 Task: Look for space in Kunnamkulam, India from 1st June, 2023 to 9th June, 2023 for 6 adults in price range Rs.6000 to Rs.12000. Place can be entire place with 3 bedrooms having 3 beds and 3 bathrooms. Property type can be house, flat, guest house. Booking option can be shelf check-in. Required host language is English.
Action: Mouse moved to (464, 82)
Screenshot: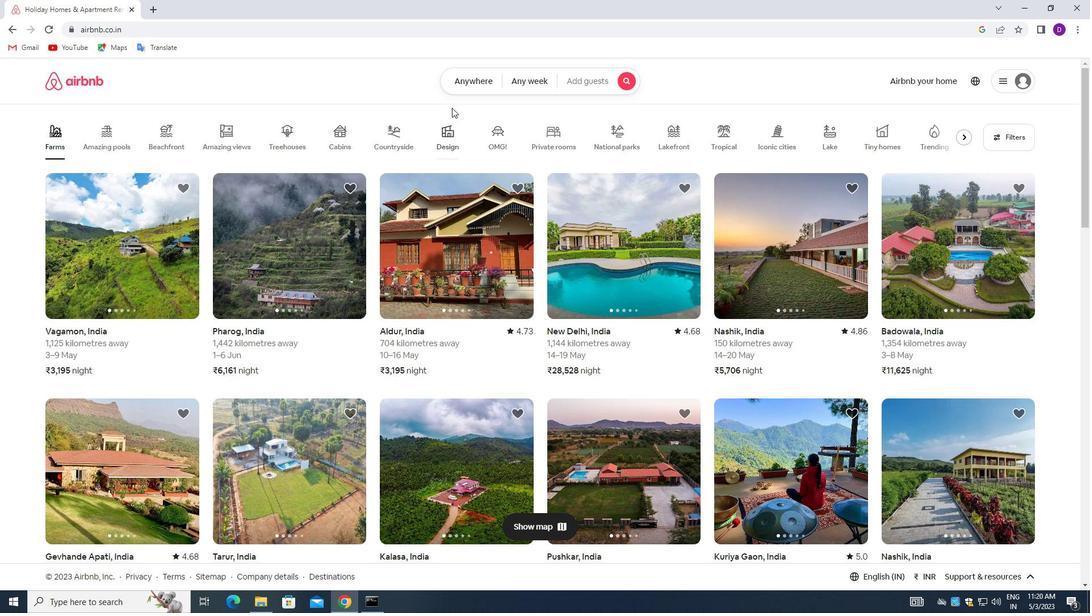 
Action: Mouse pressed left at (464, 82)
Screenshot: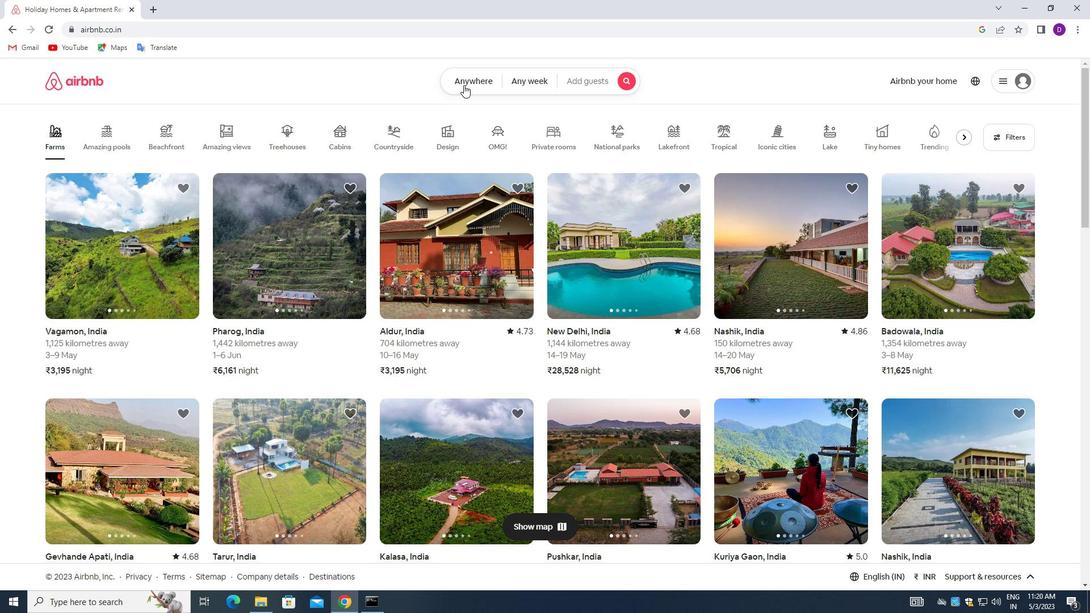 
Action: Mouse moved to (386, 130)
Screenshot: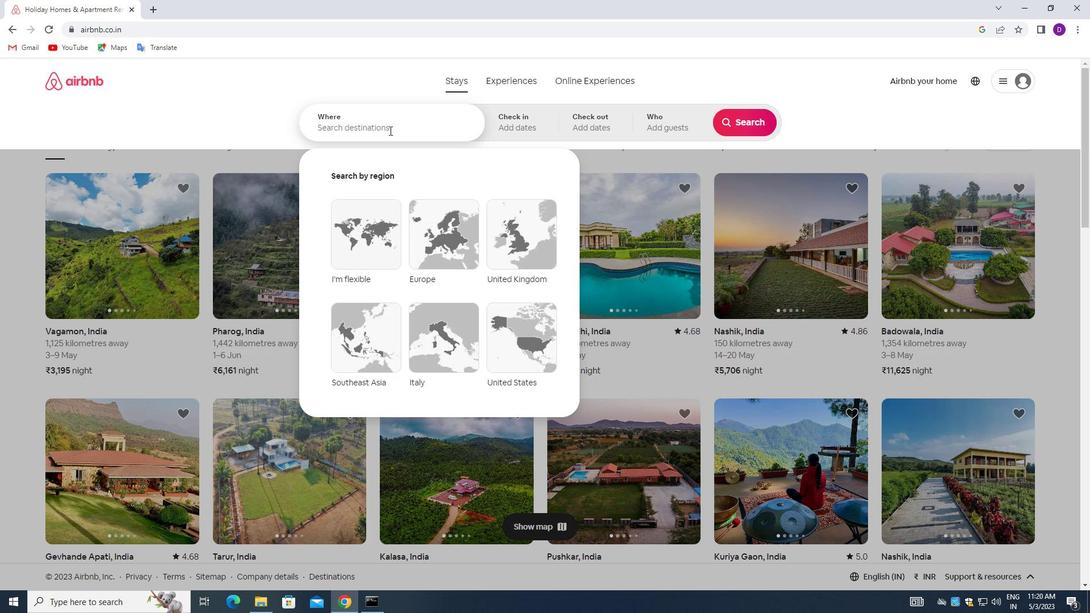 
Action: Mouse pressed left at (386, 130)
Screenshot: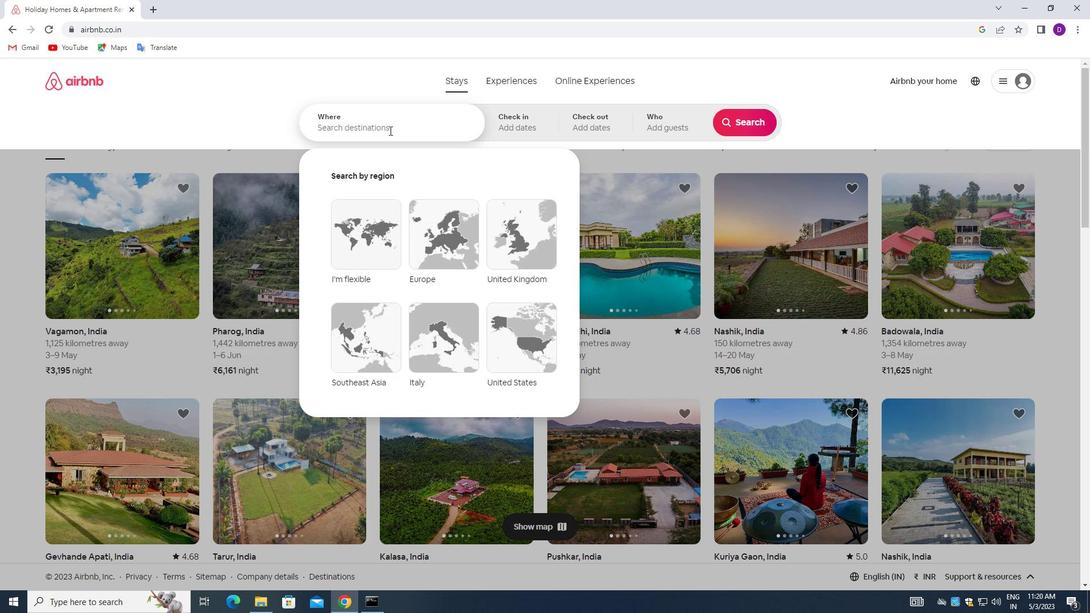 
Action: Mouse moved to (249, 121)
Screenshot: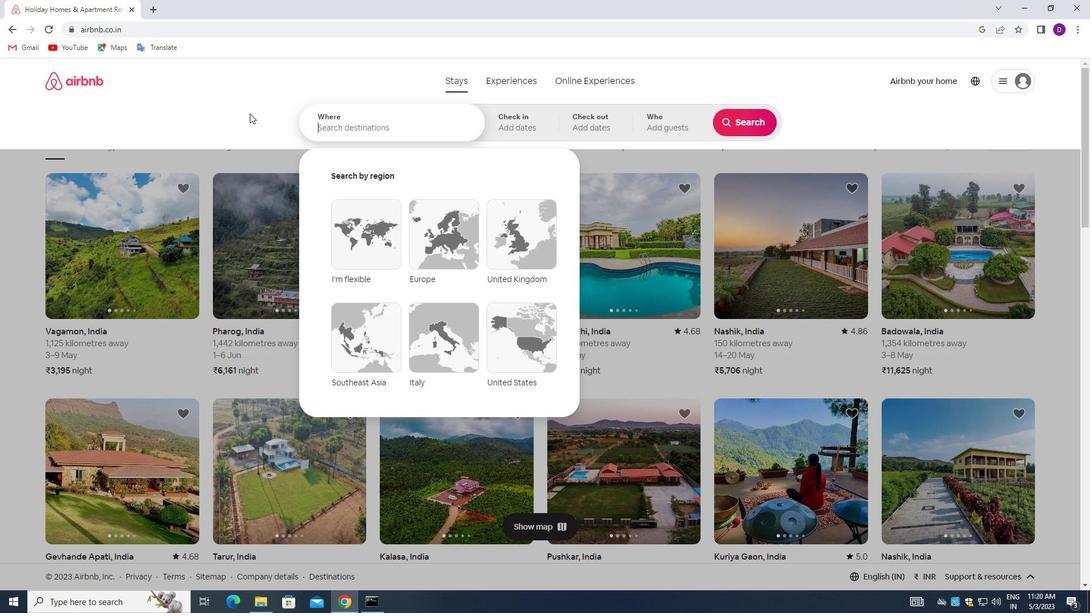 
Action: Key pressed <Key.shift>KUNNAMKULAM,<Key.space><Key.shift>INDIA<Key.enter>
Screenshot: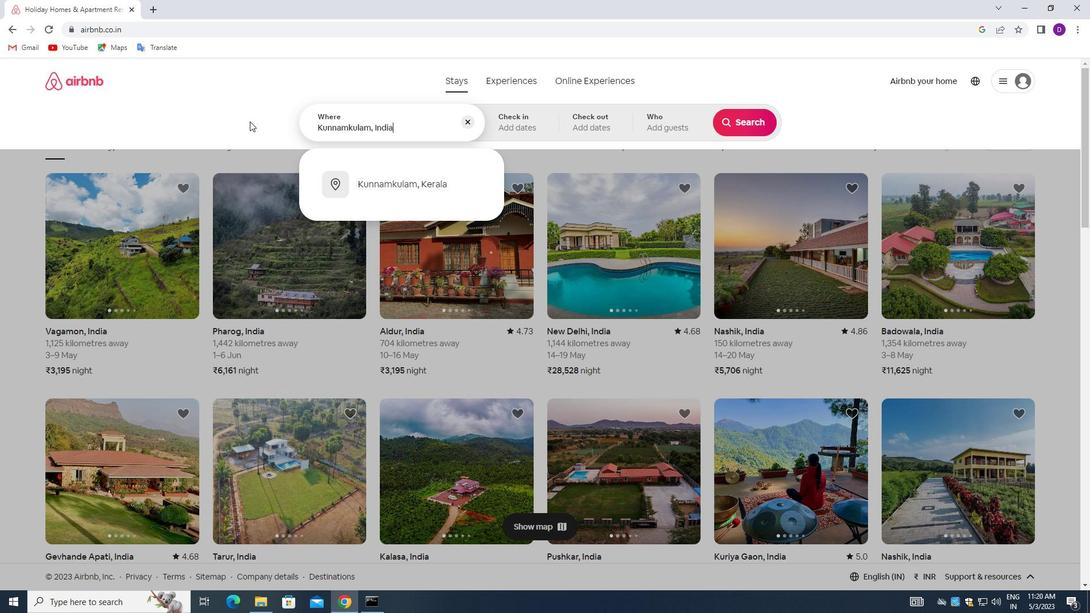 
Action: Mouse moved to (684, 263)
Screenshot: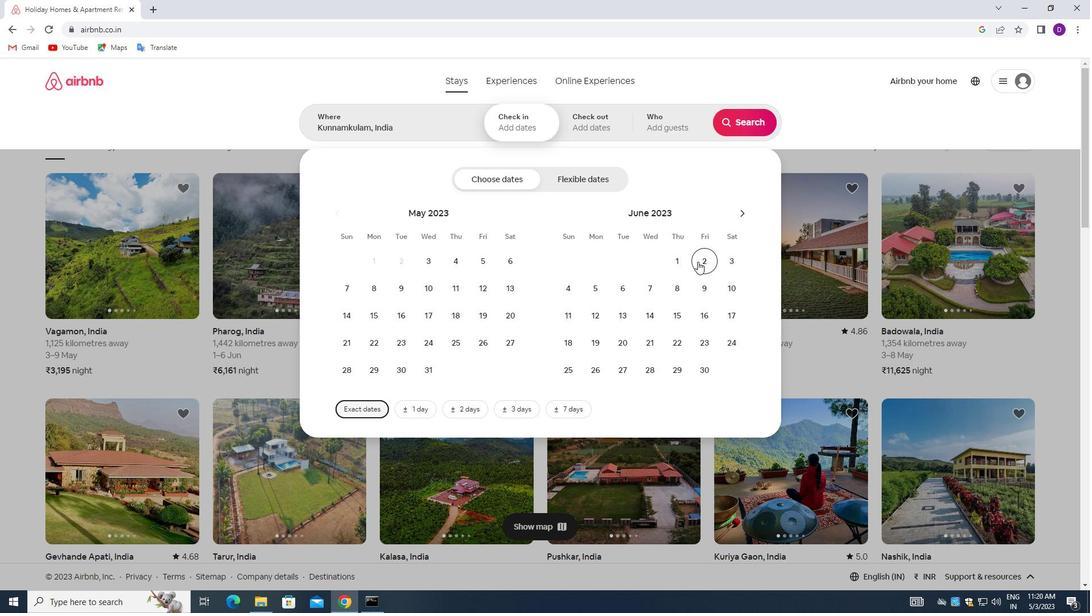 
Action: Mouse pressed left at (684, 263)
Screenshot: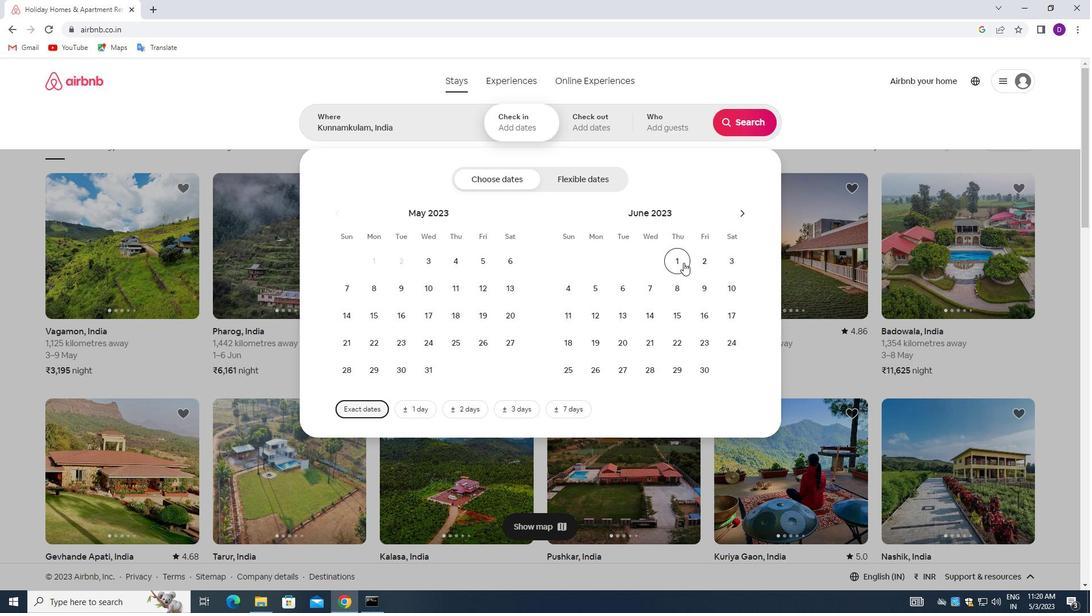 
Action: Mouse moved to (702, 282)
Screenshot: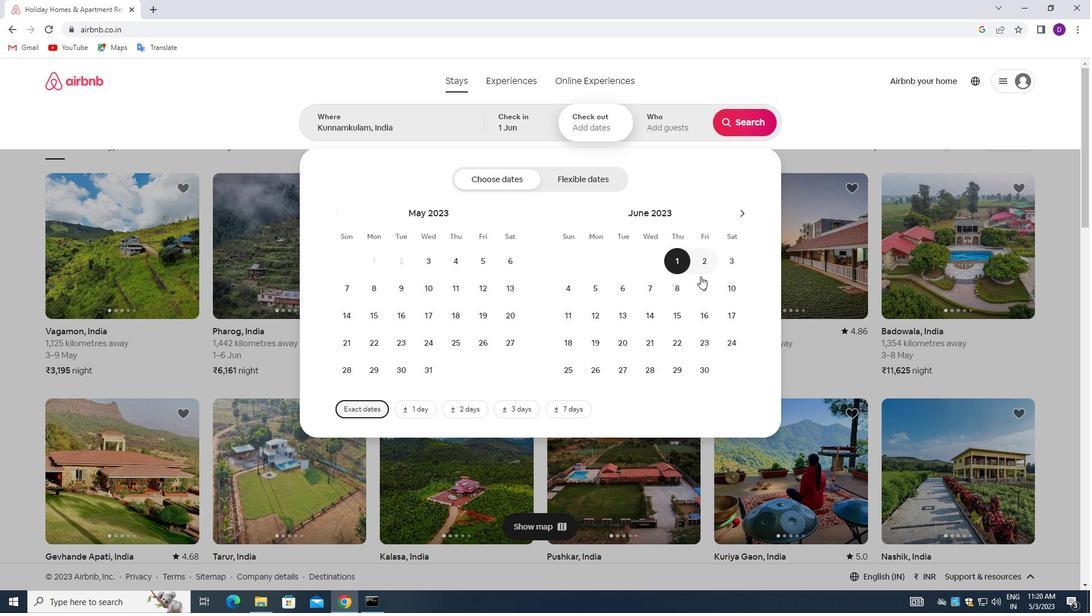 
Action: Mouse pressed left at (702, 282)
Screenshot: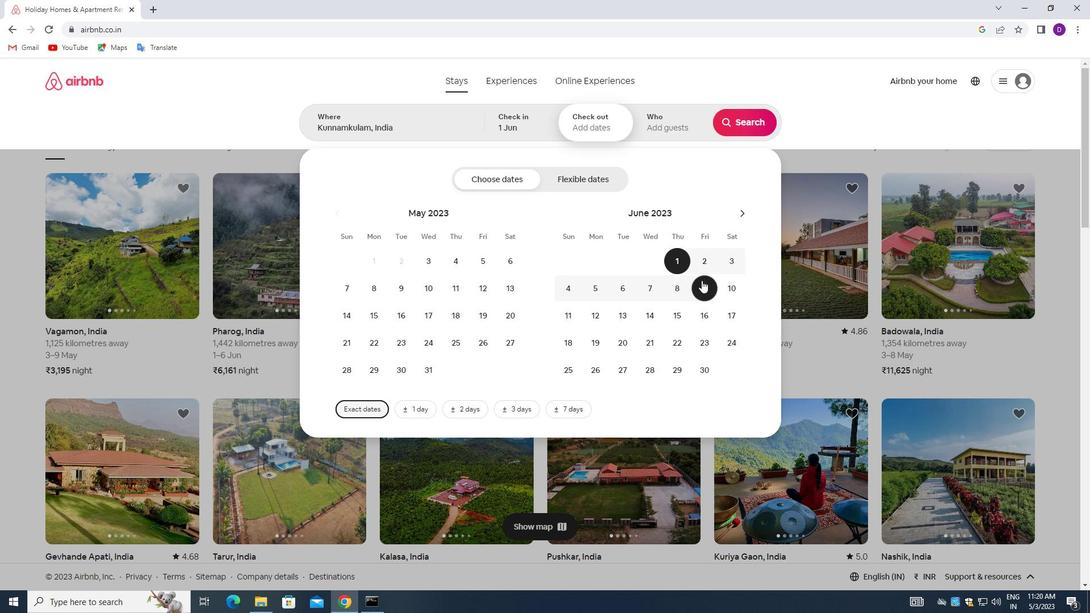 
Action: Mouse moved to (672, 121)
Screenshot: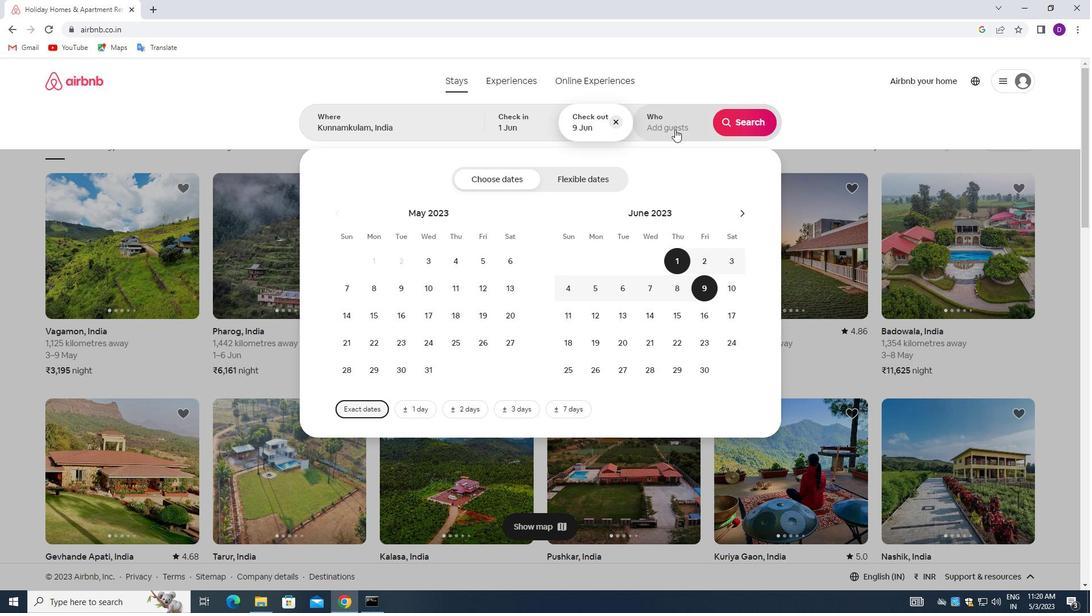 
Action: Mouse pressed left at (672, 121)
Screenshot: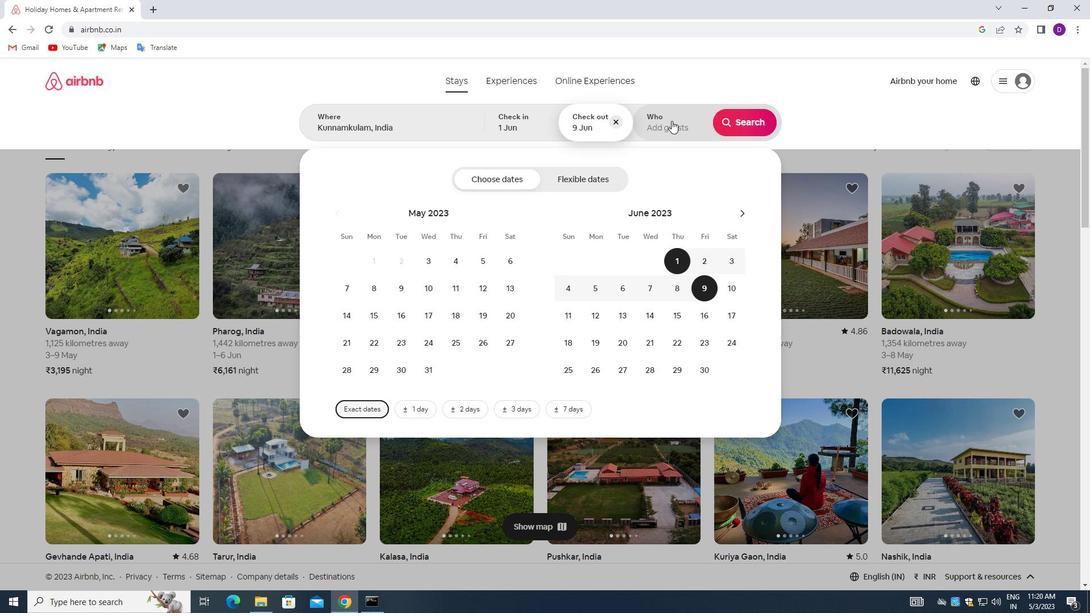 
Action: Mouse moved to (745, 181)
Screenshot: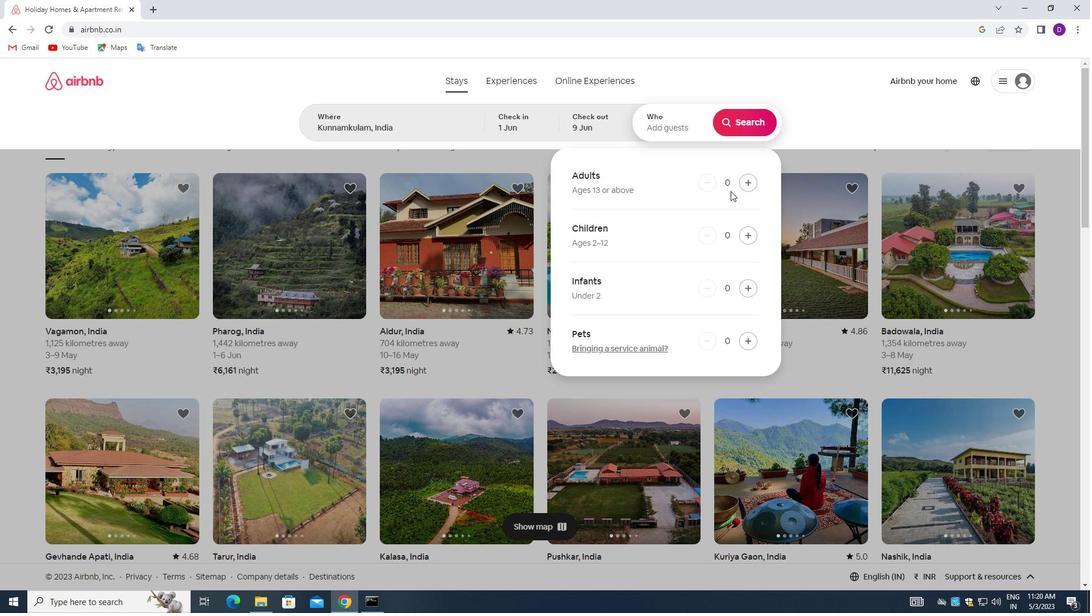 
Action: Mouse pressed left at (745, 181)
Screenshot: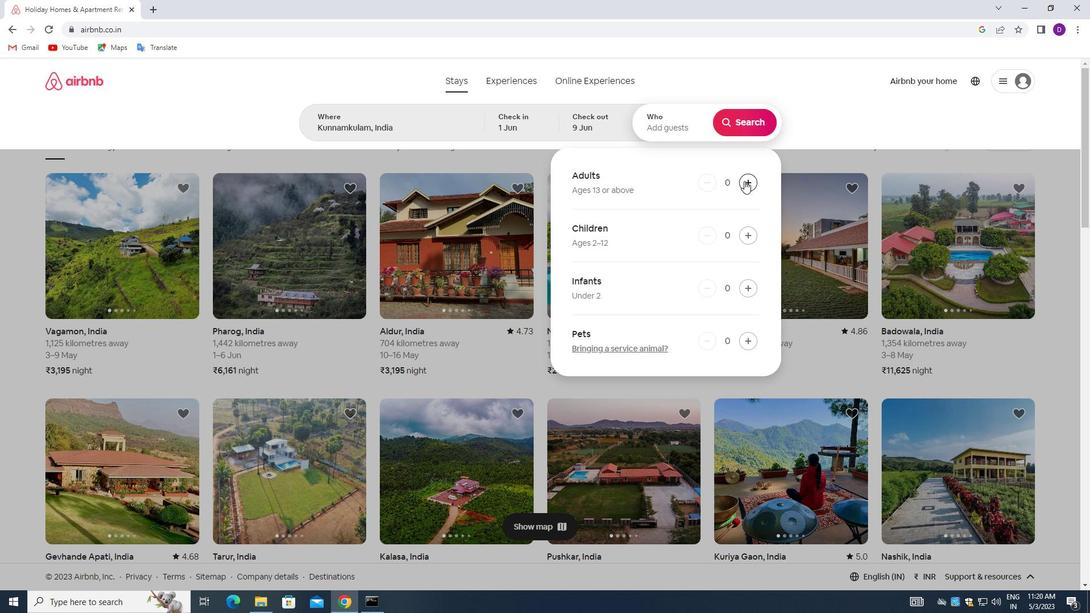 
Action: Mouse pressed left at (745, 181)
Screenshot: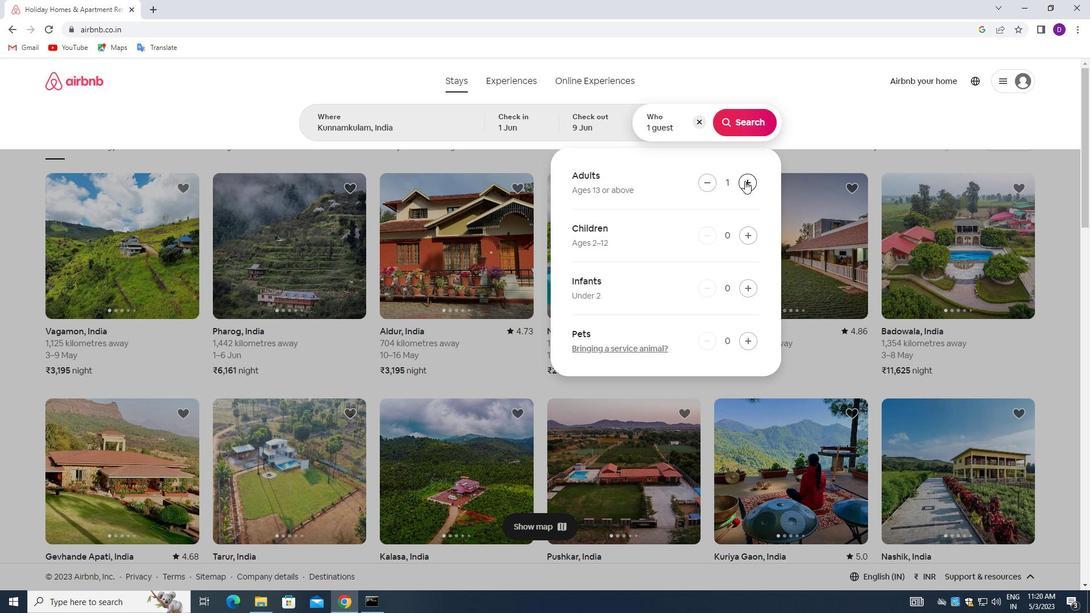 
Action: Mouse pressed left at (745, 181)
Screenshot: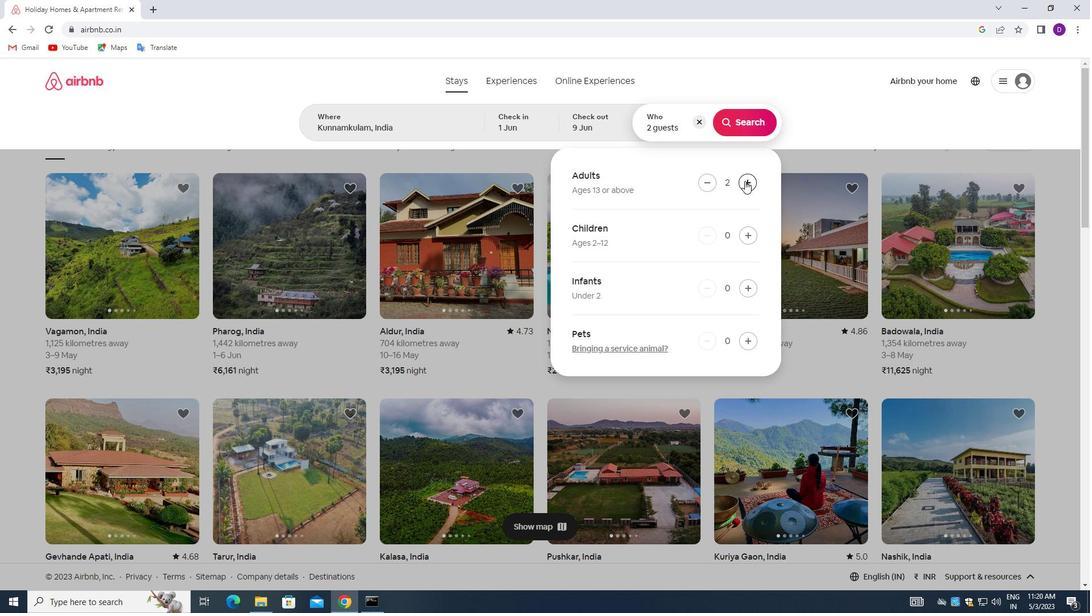 
Action: Mouse pressed left at (745, 181)
Screenshot: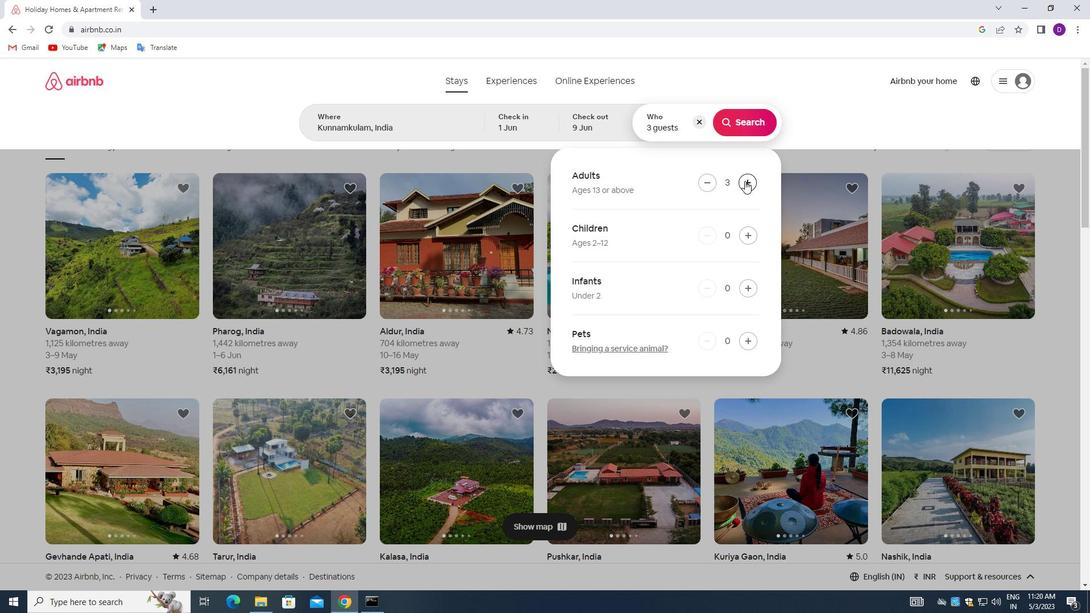 
Action: Mouse pressed left at (745, 181)
Screenshot: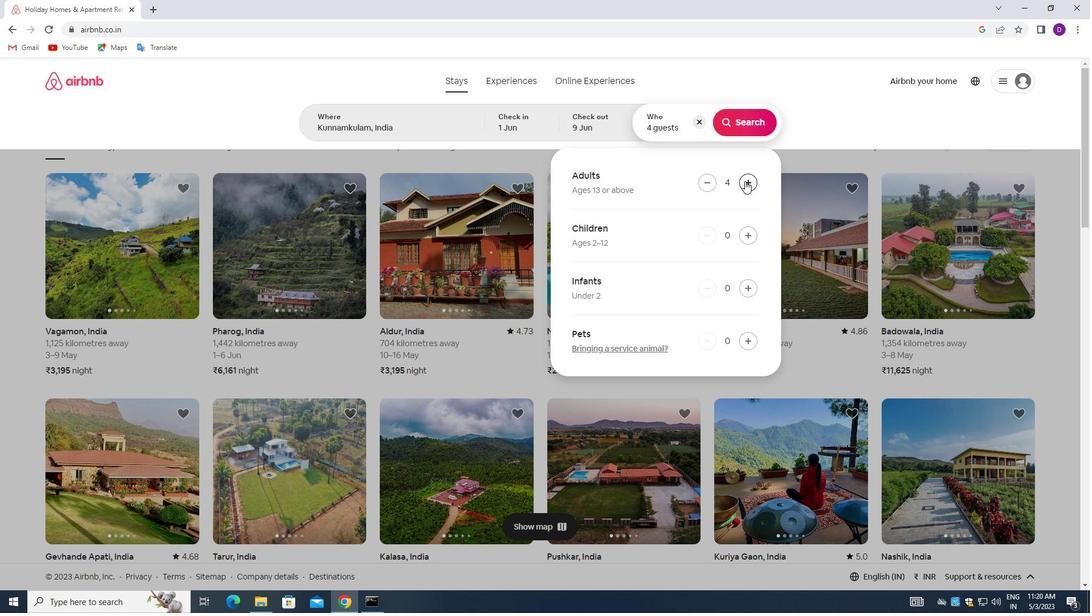 
Action: Mouse pressed left at (745, 181)
Screenshot: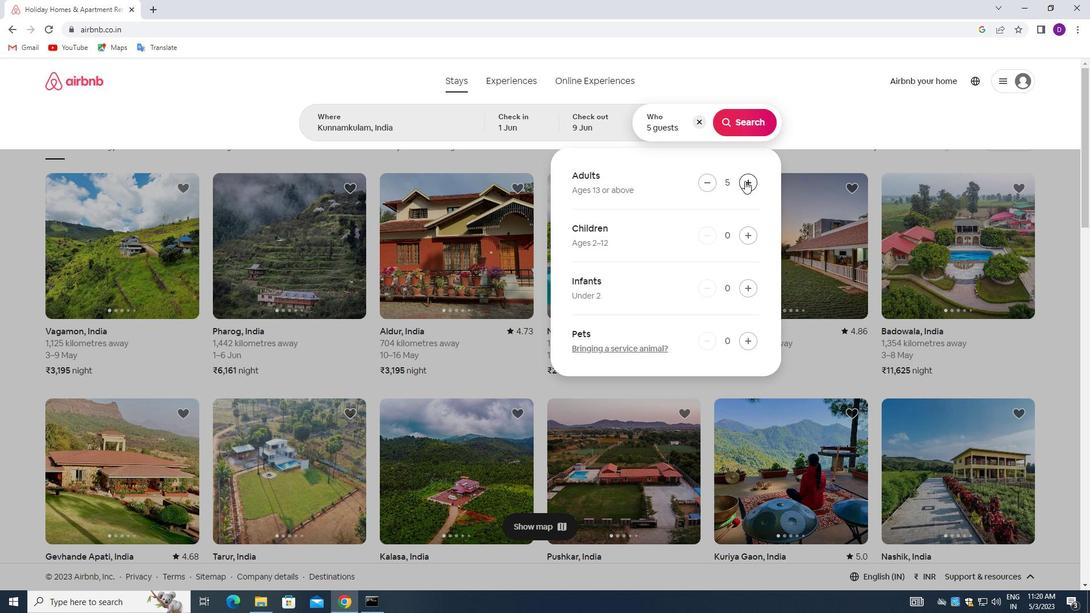 
Action: Mouse moved to (740, 115)
Screenshot: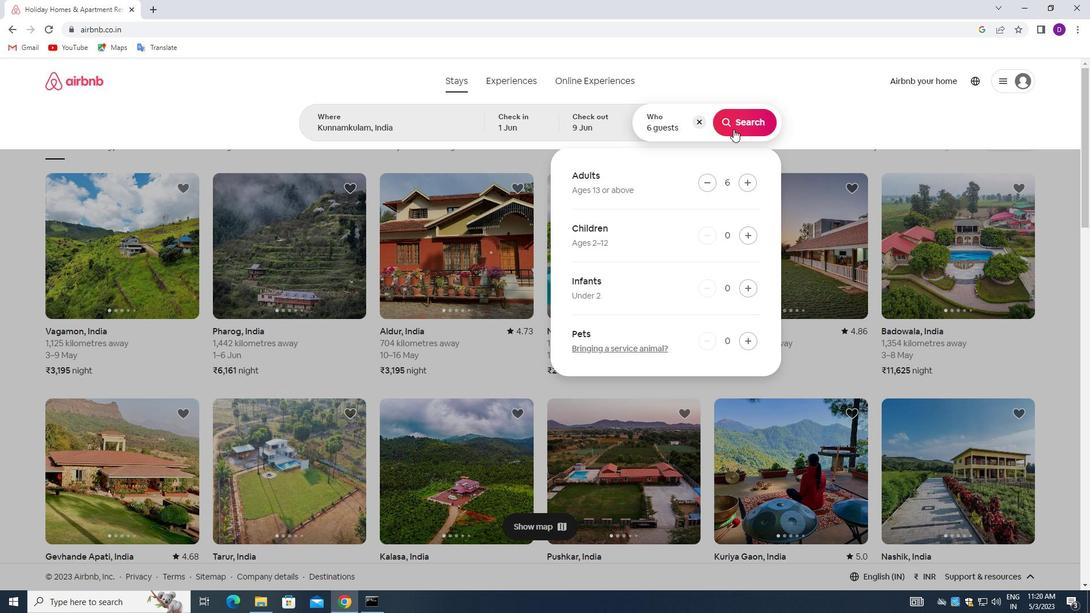 
Action: Mouse pressed left at (740, 115)
Screenshot: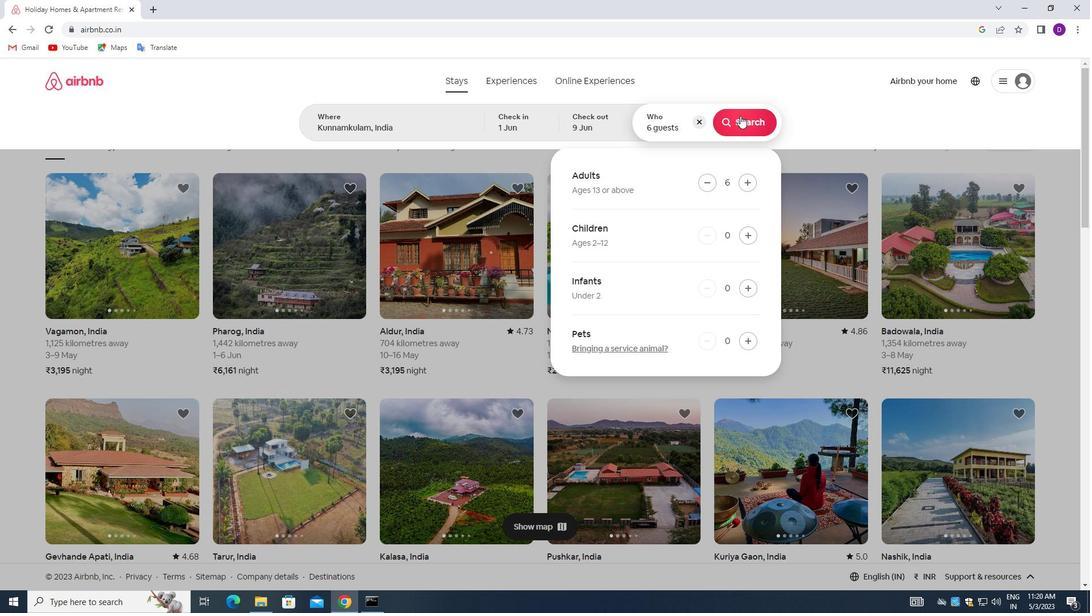 
Action: Mouse moved to (1025, 127)
Screenshot: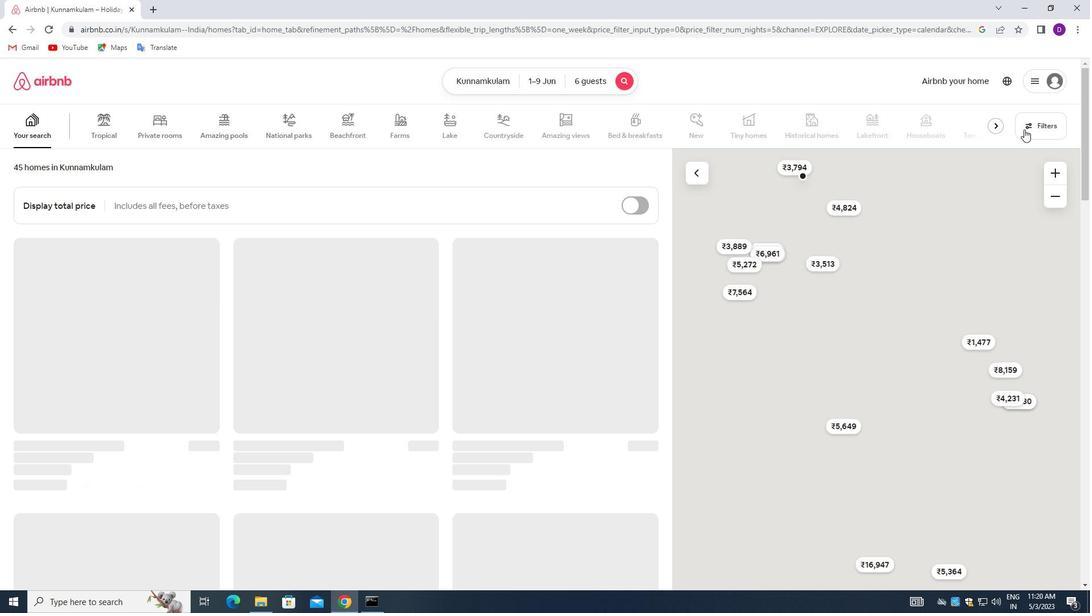 
Action: Mouse pressed left at (1025, 127)
Screenshot: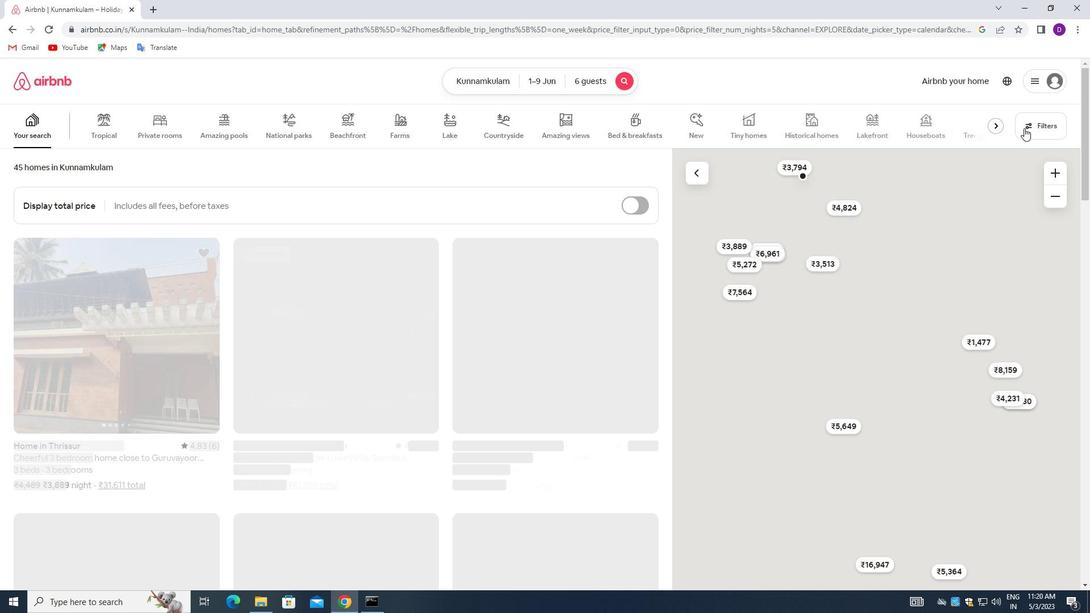 
Action: Mouse moved to (399, 269)
Screenshot: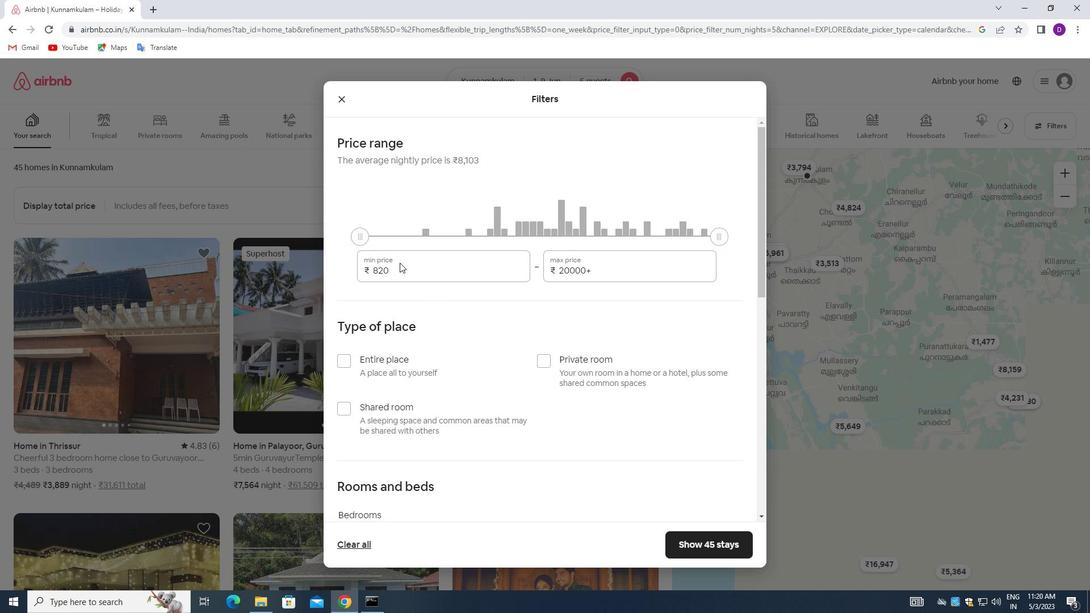 
Action: Mouse pressed left at (399, 269)
Screenshot: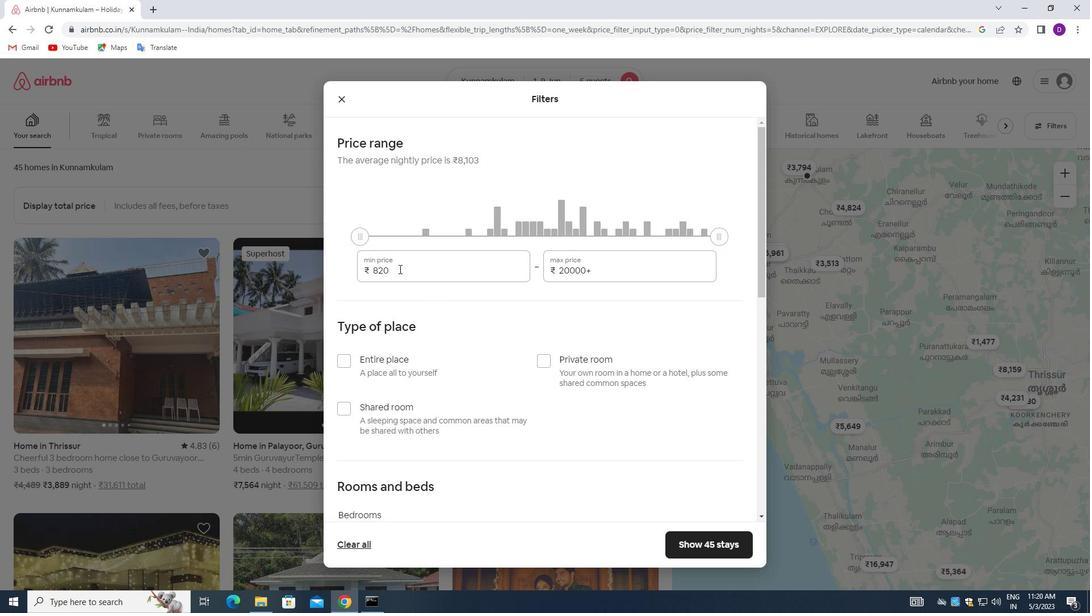 
Action: Mouse pressed left at (399, 269)
Screenshot: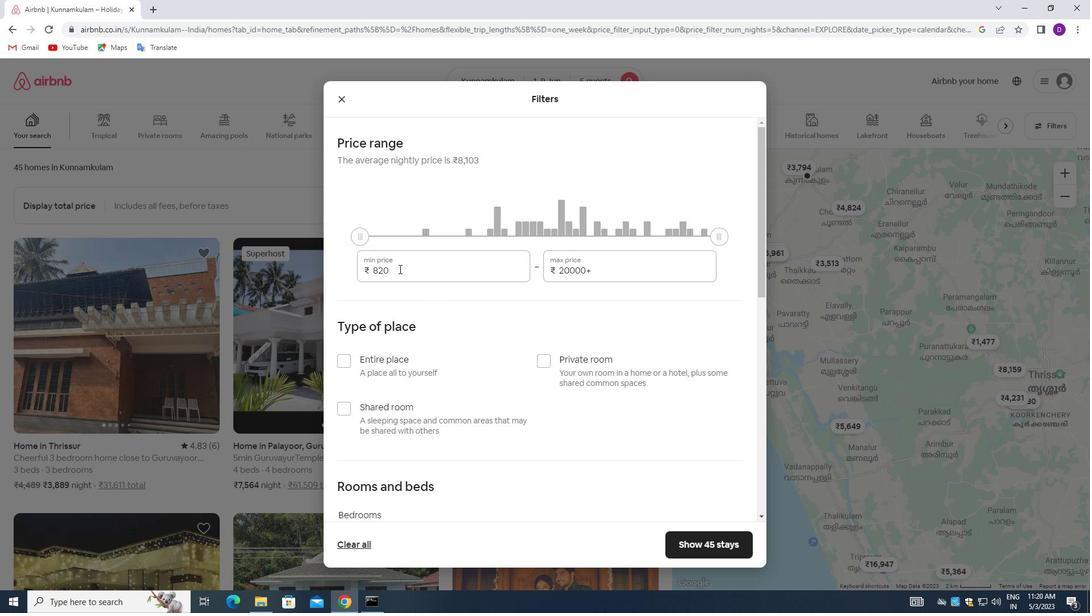 
Action: Key pressed 6000<Key.tab>12000
Screenshot: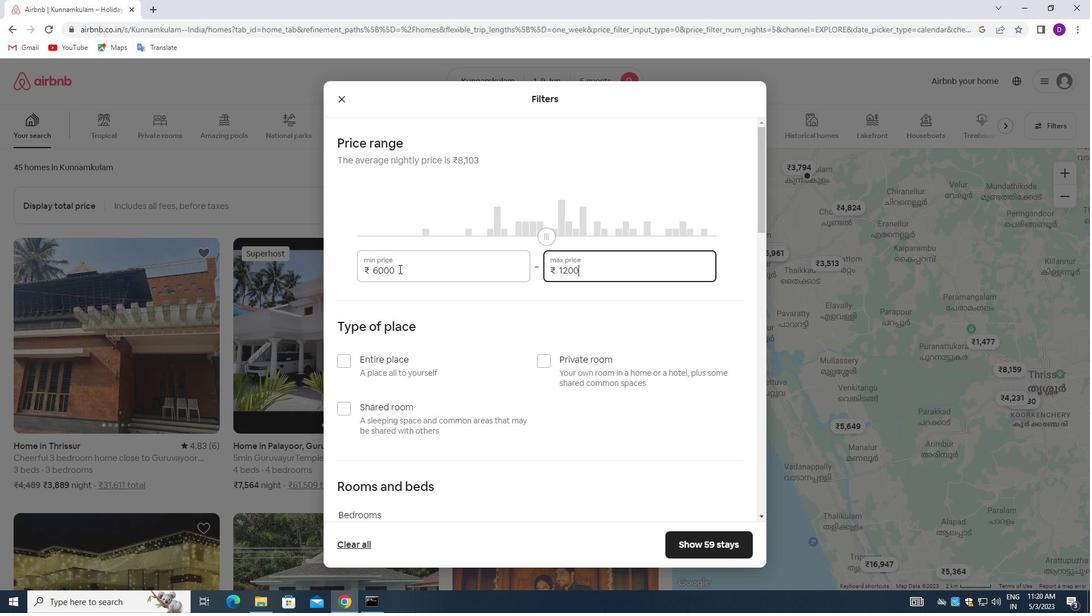
Action: Mouse moved to (548, 309)
Screenshot: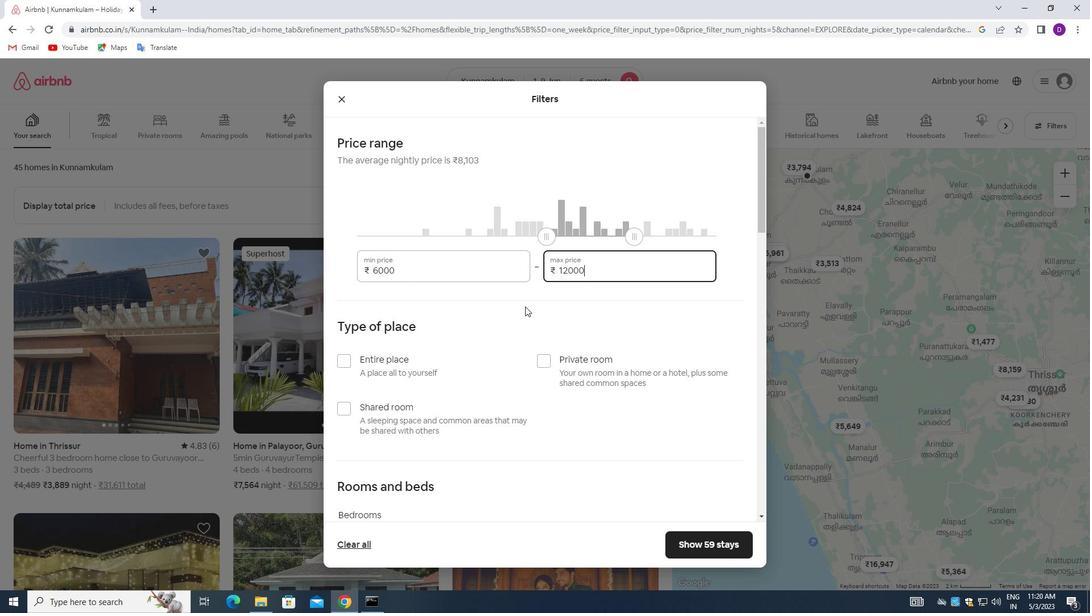 
Action: Mouse scrolled (548, 309) with delta (0, 0)
Screenshot: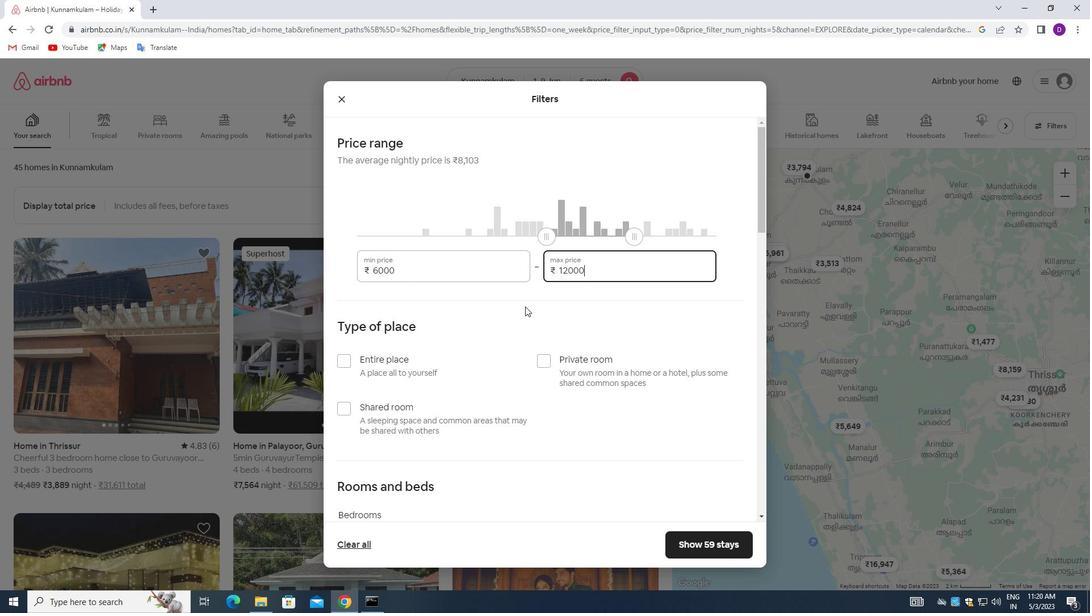 
Action: Mouse moved to (543, 313)
Screenshot: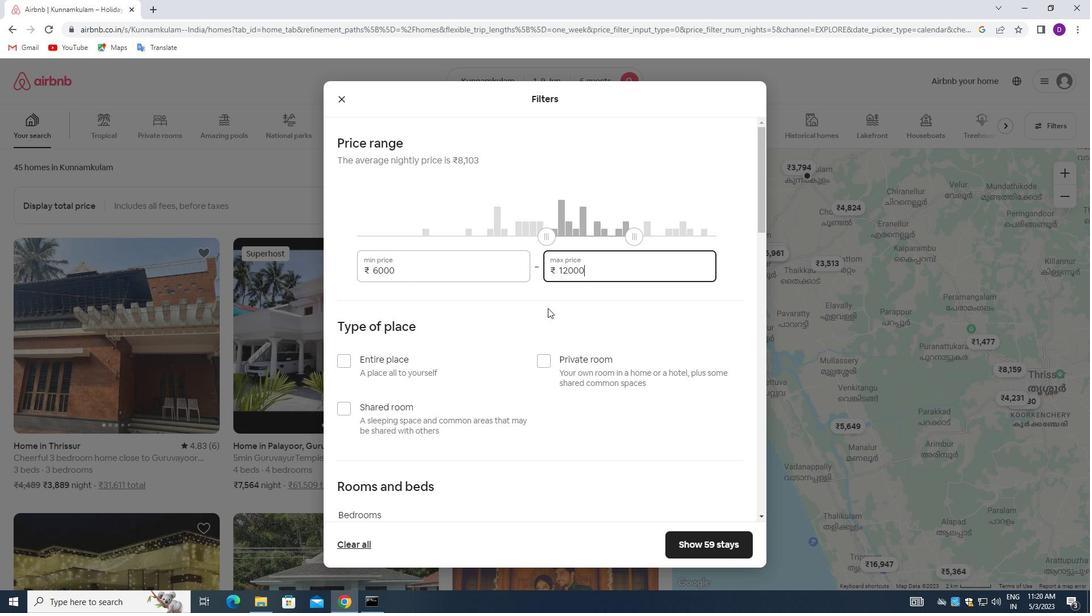 
Action: Mouse scrolled (543, 313) with delta (0, 0)
Screenshot: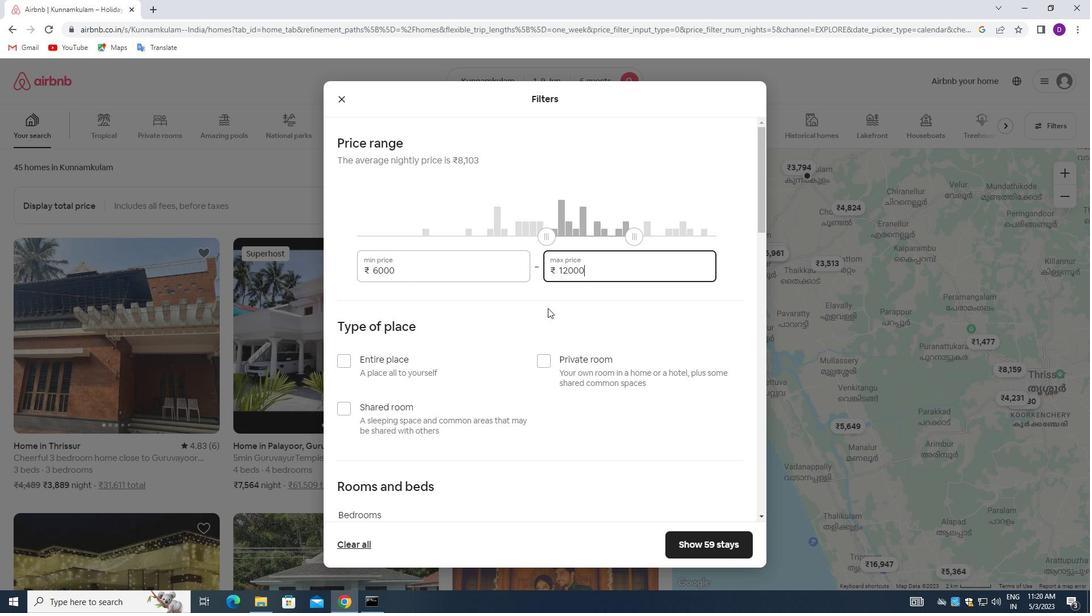 
Action: Mouse moved to (346, 249)
Screenshot: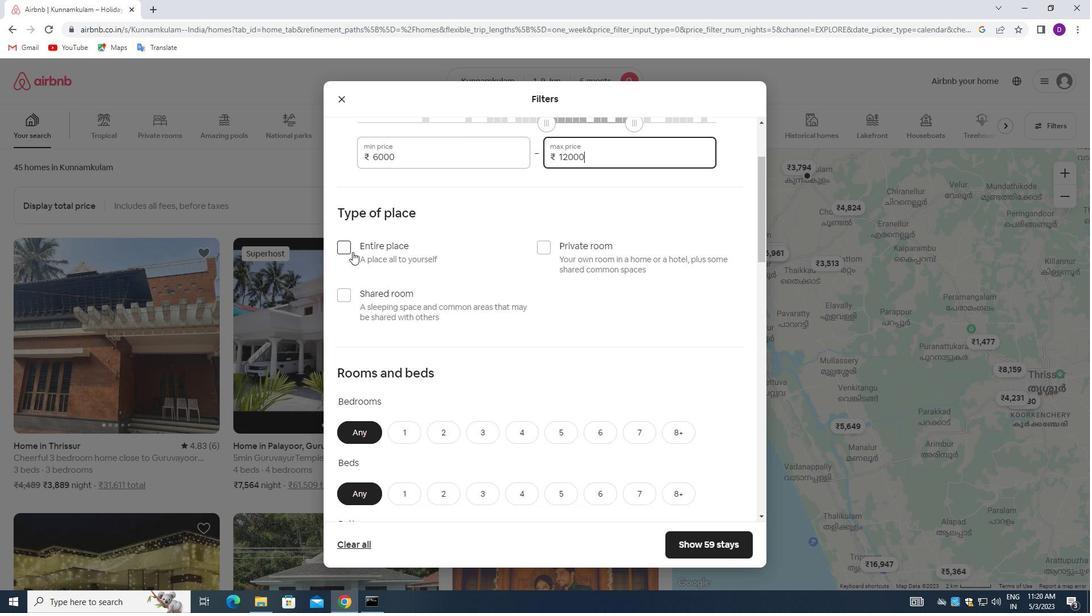 
Action: Mouse pressed left at (346, 249)
Screenshot: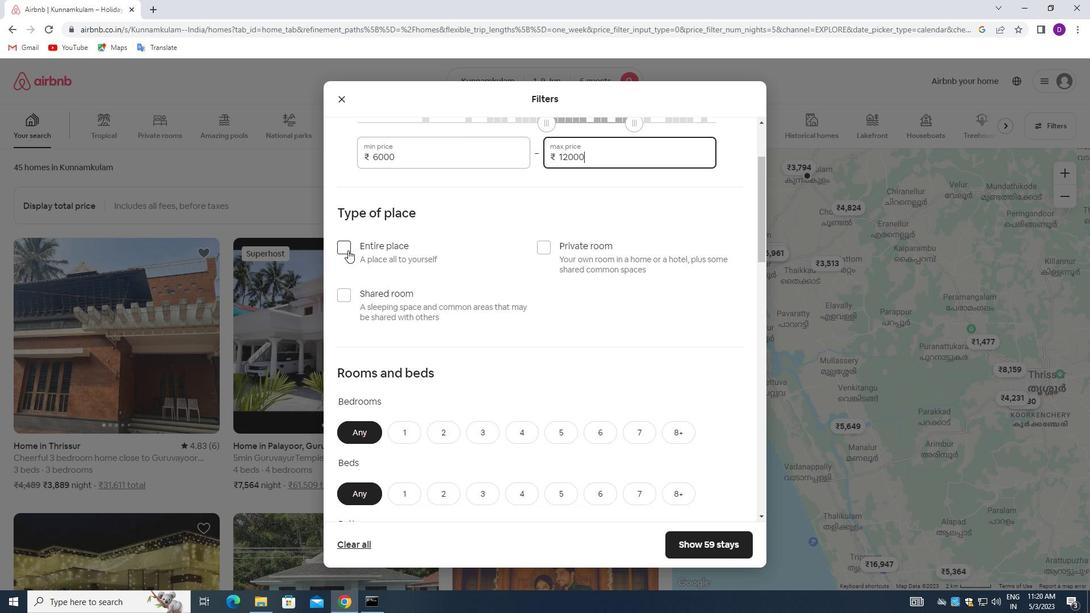 
Action: Mouse moved to (492, 292)
Screenshot: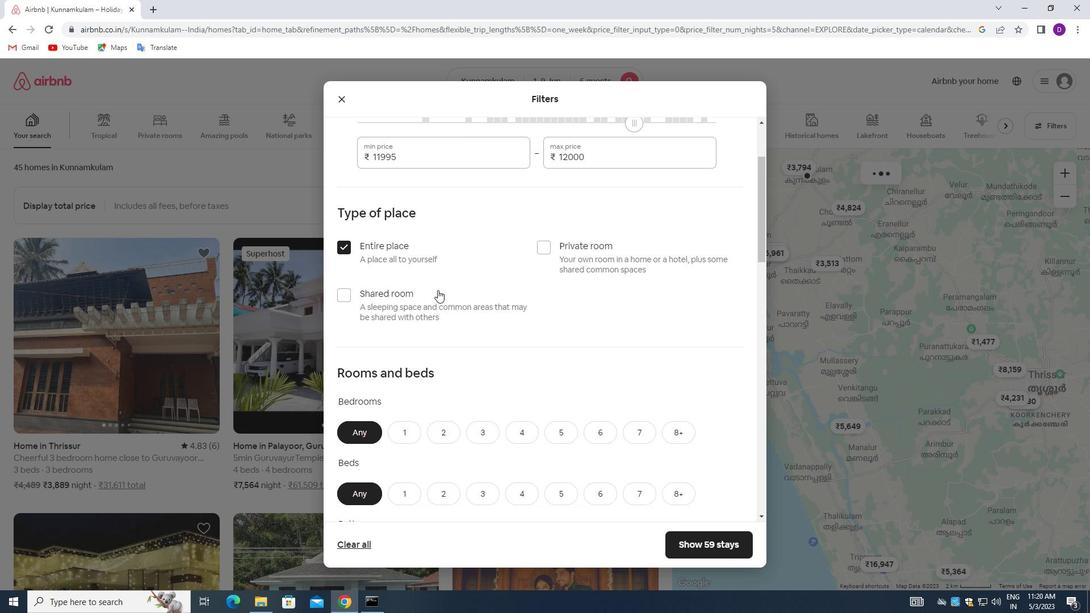 
Action: Mouse scrolled (492, 291) with delta (0, 0)
Screenshot: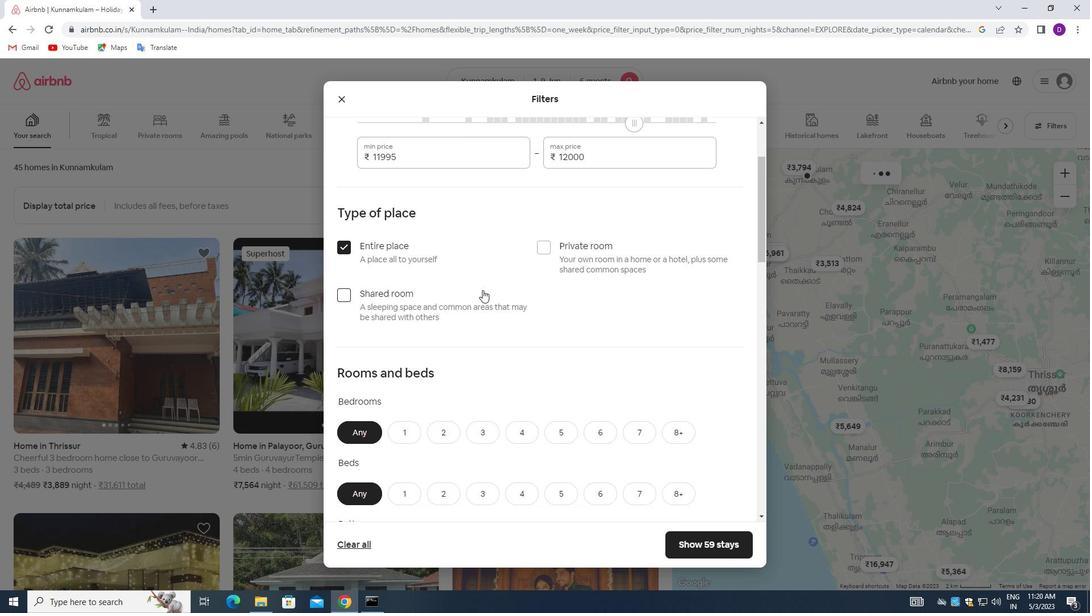 
Action: Mouse moved to (493, 292)
Screenshot: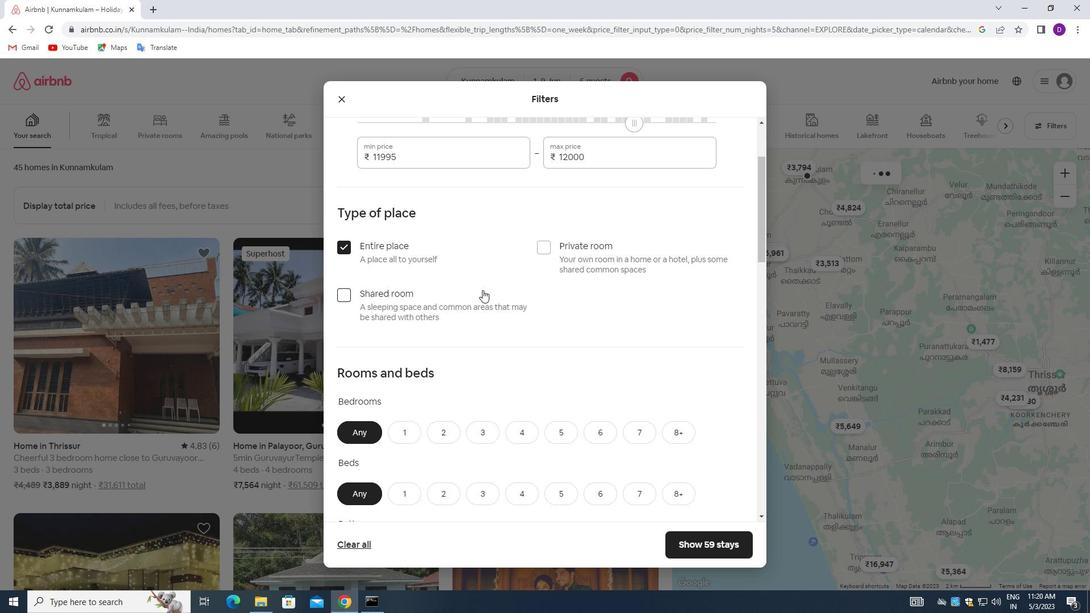 
Action: Mouse scrolled (493, 292) with delta (0, 0)
Screenshot: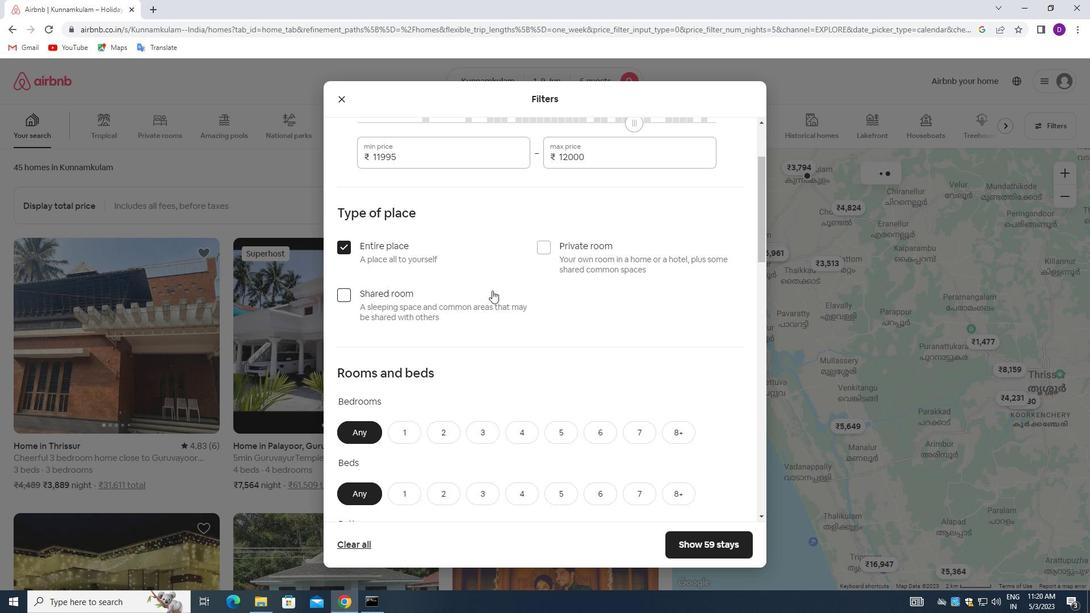 
Action: Mouse moved to (486, 310)
Screenshot: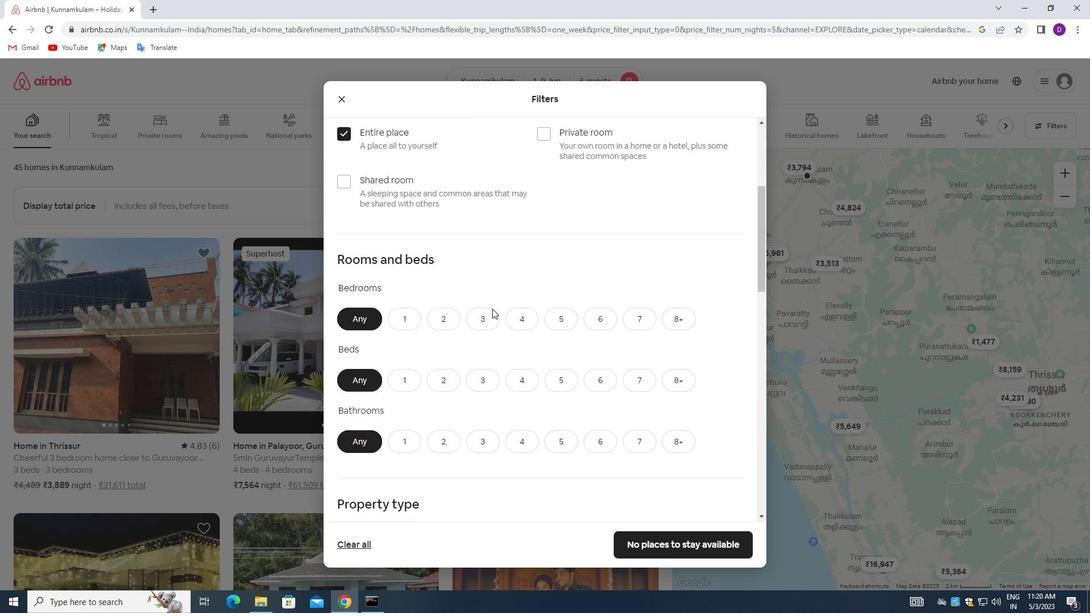 
Action: Mouse pressed left at (486, 310)
Screenshot: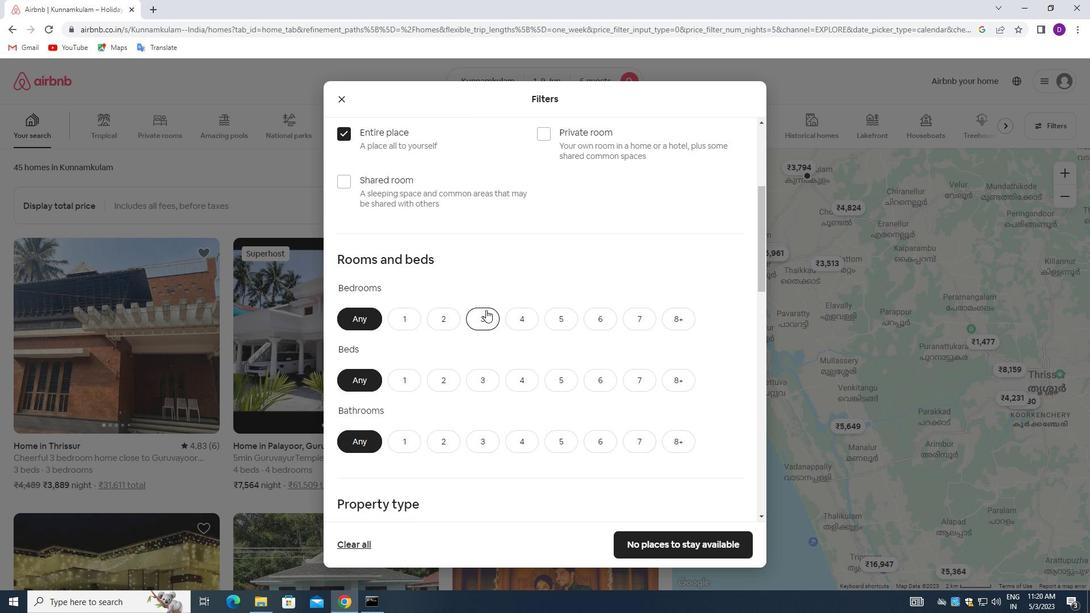 
Action: Mouse moved to (480, 379)
Screenshot: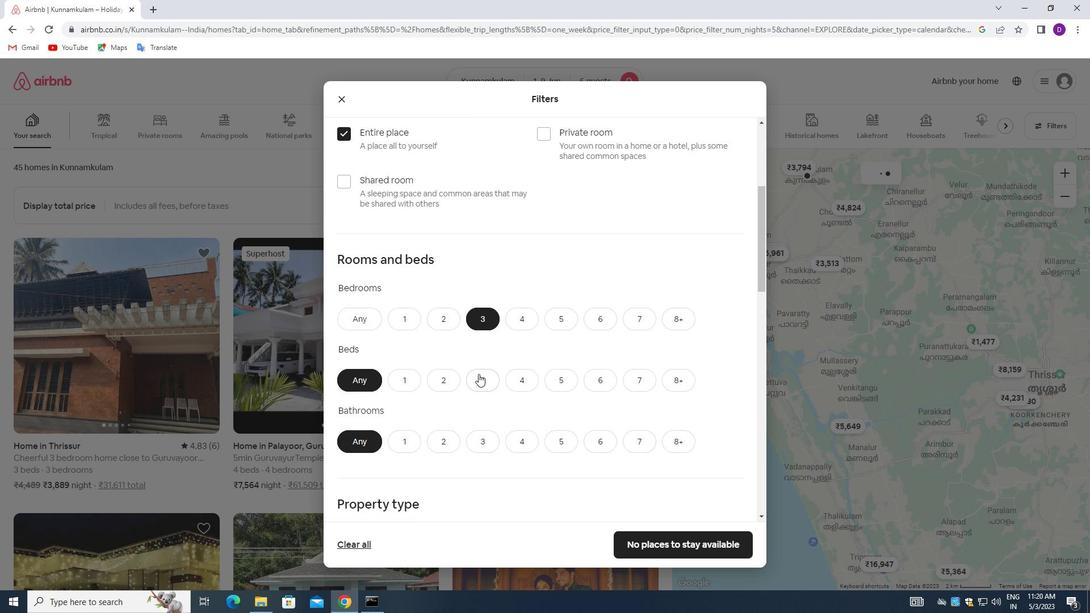 
Action: Mouse pressed left at (480, 379)
Screenshot: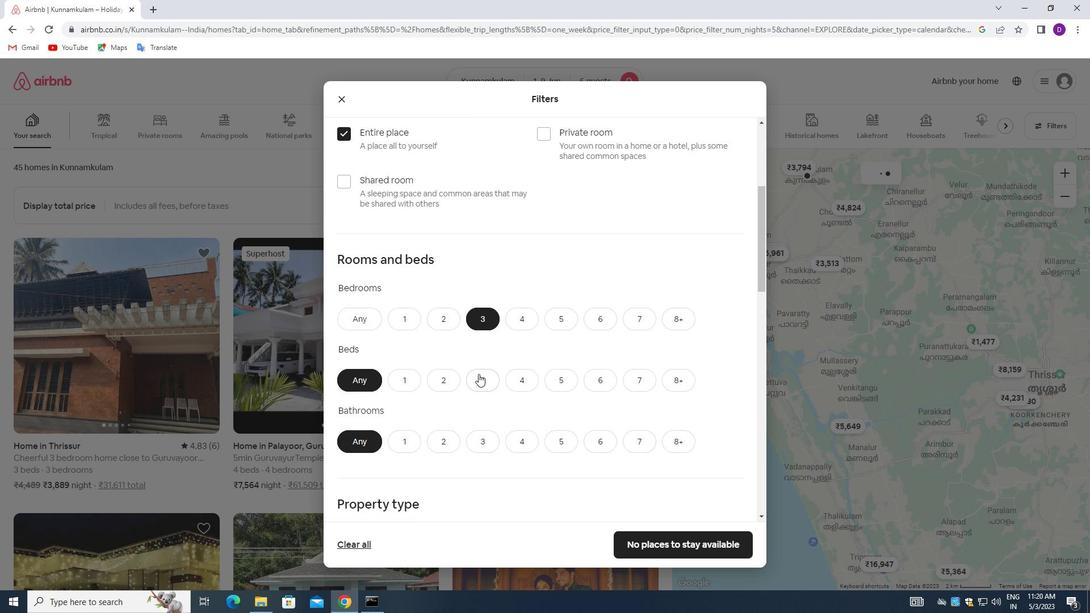 
Action: Mouse moved to (485, 439)
Screenshot: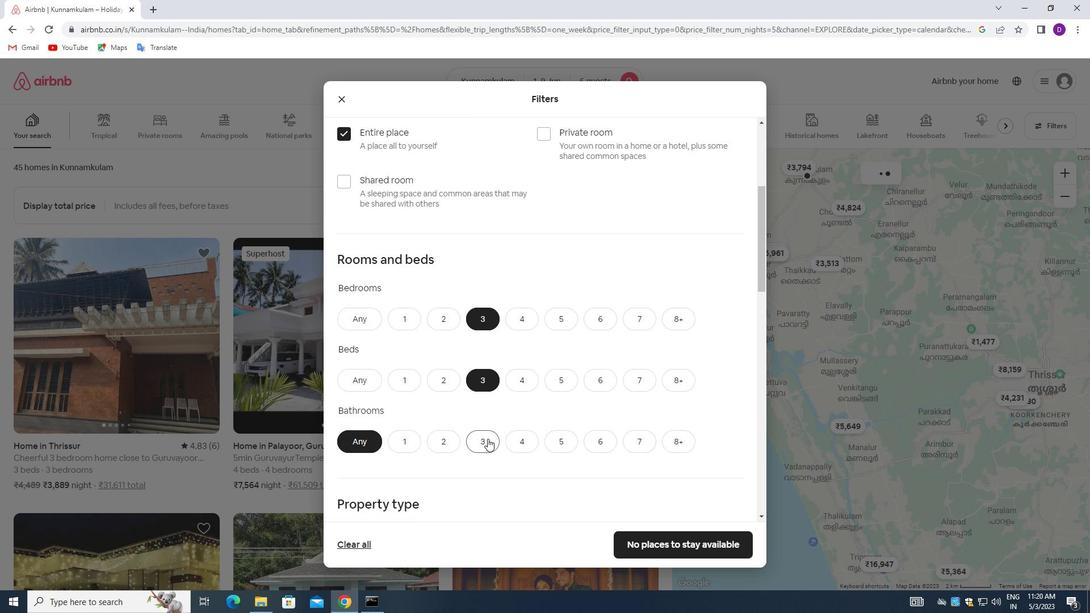 
Action: Mouse pressed left at (485, 439)
Screenshot: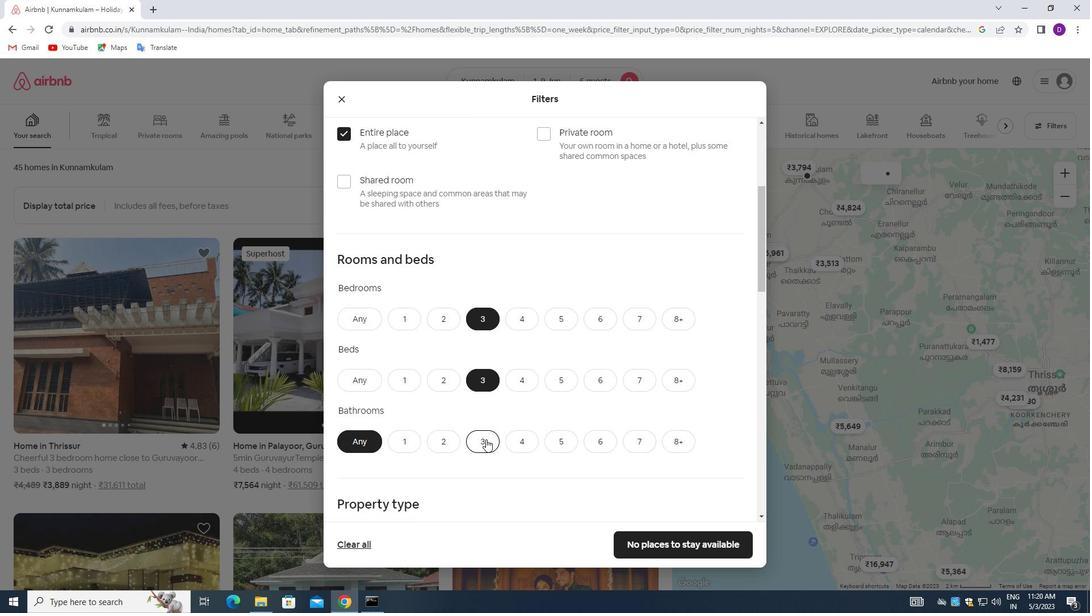 
Action: Mouse moved to (507, 296)
Screenshot: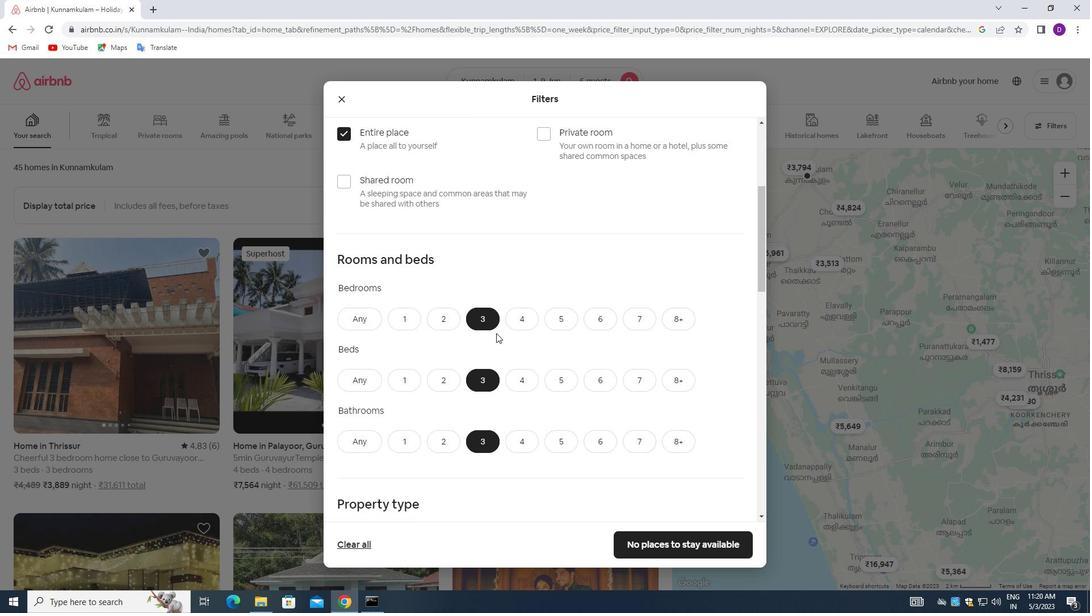 
Action: Mouse scrolled (507, 295) with delta (0, 0)
Screenshot: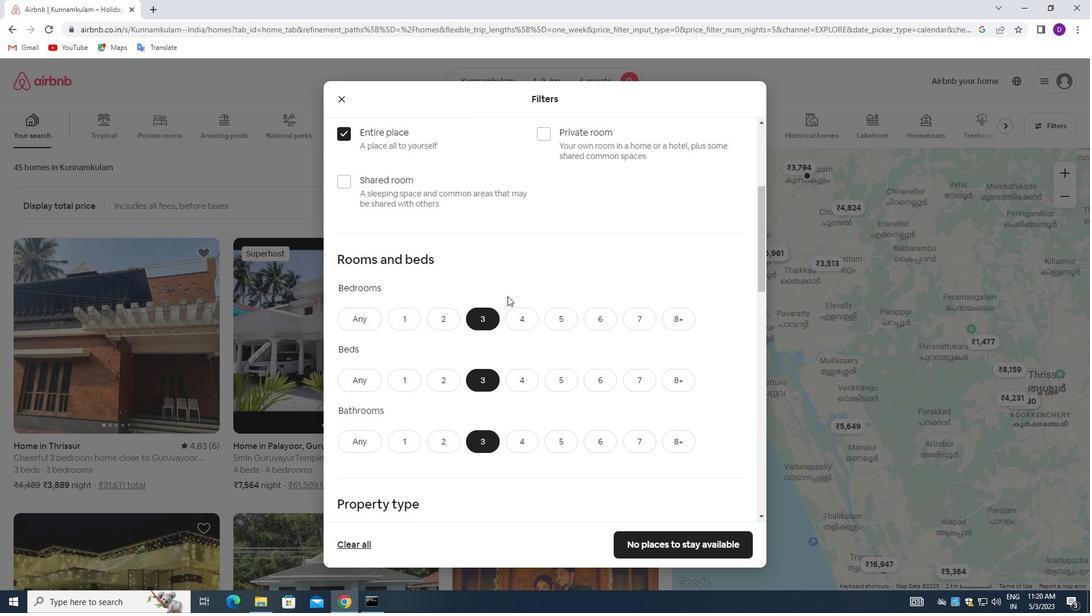
Action: Mouse scrolled (507, 295) with delta (0, 0)
Screenshot: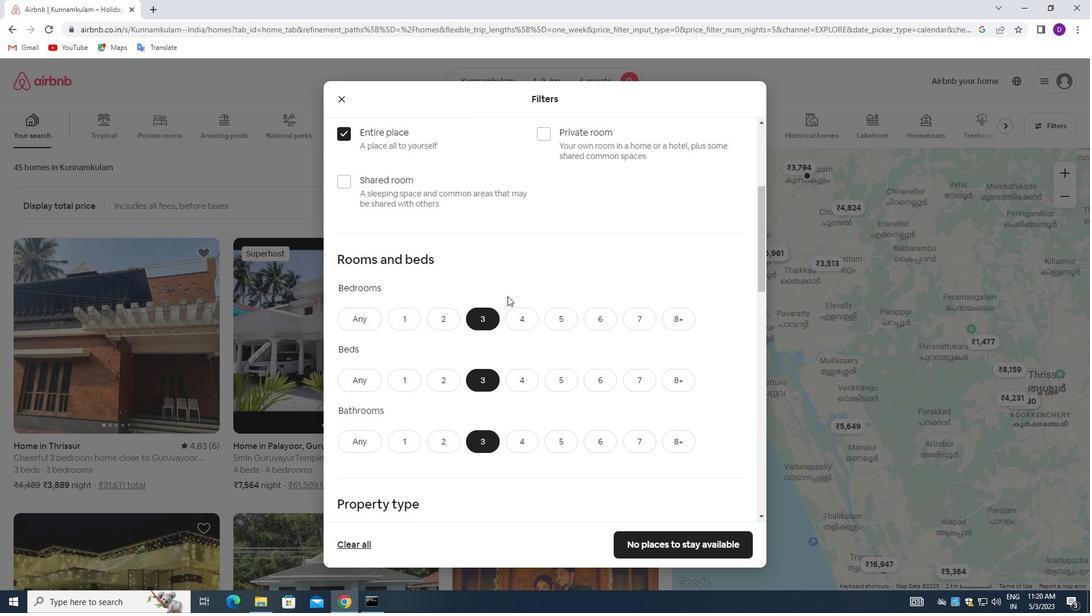 
Action: Mouse moved to (508, 295)
Screenshot: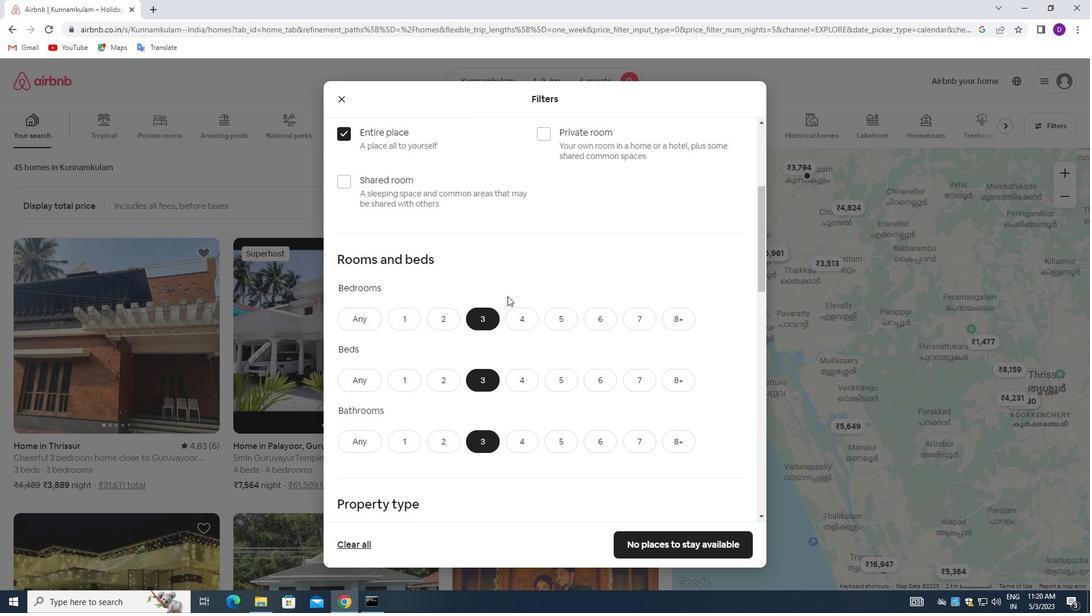 
Action: Mouse scrolled (508, 295) with delta (0, 0)
Screenshot: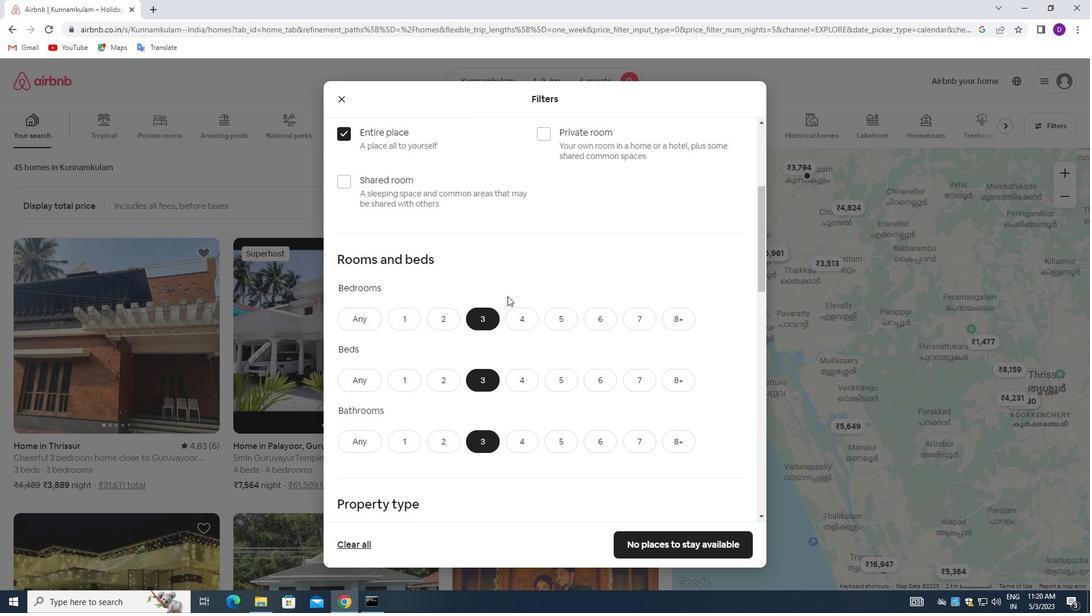 
Action: Mouse moved to (411, 380)
Screenshot: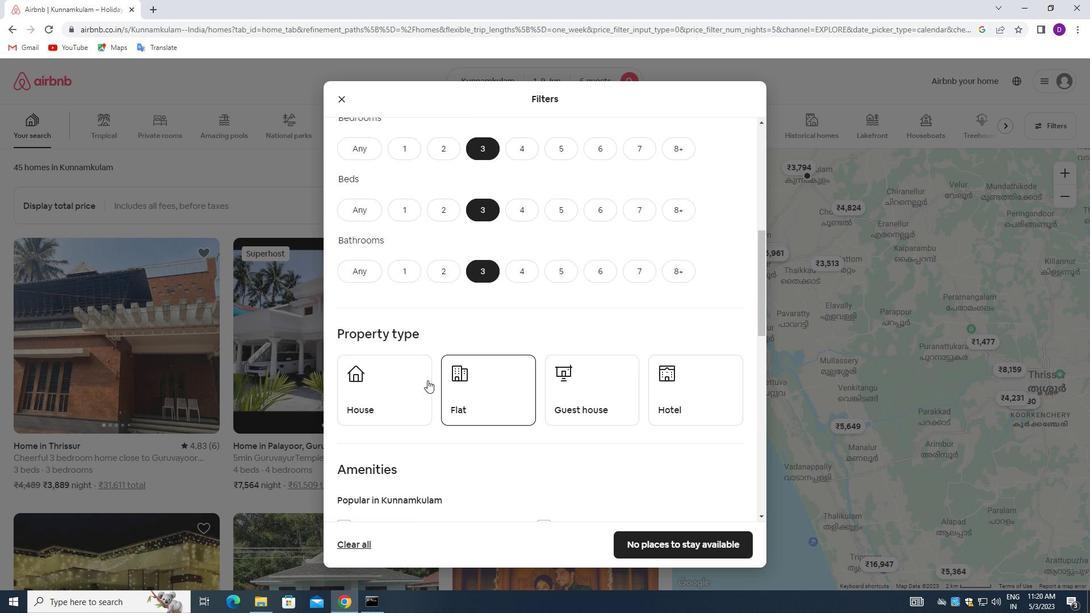 
Action: Mouse pressed left at (411, 380)
Screenshot: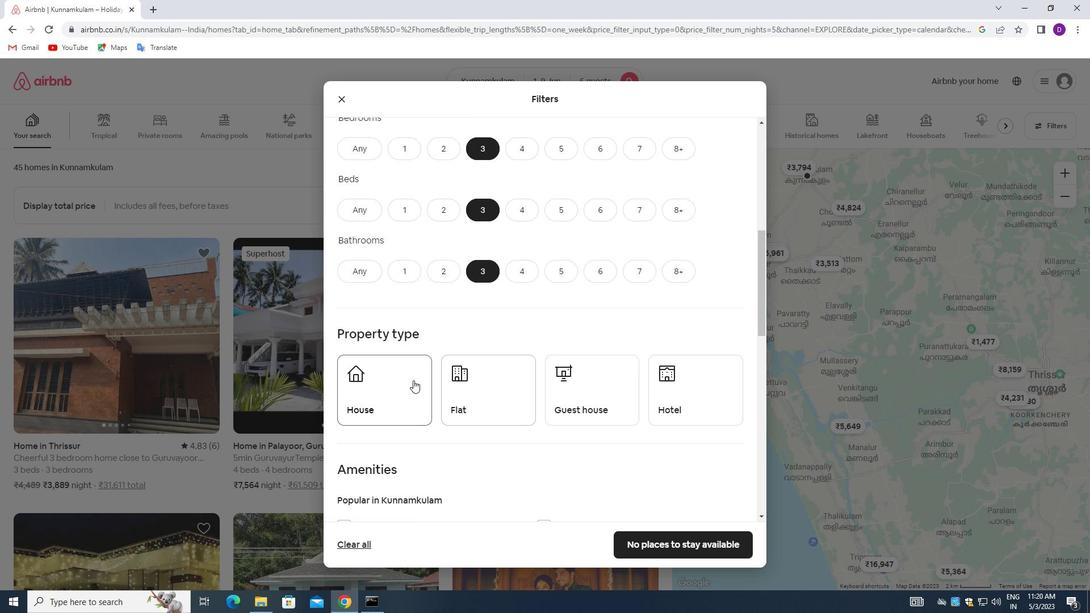 
Action: Mouse moved to (465, 383)
Screenshot: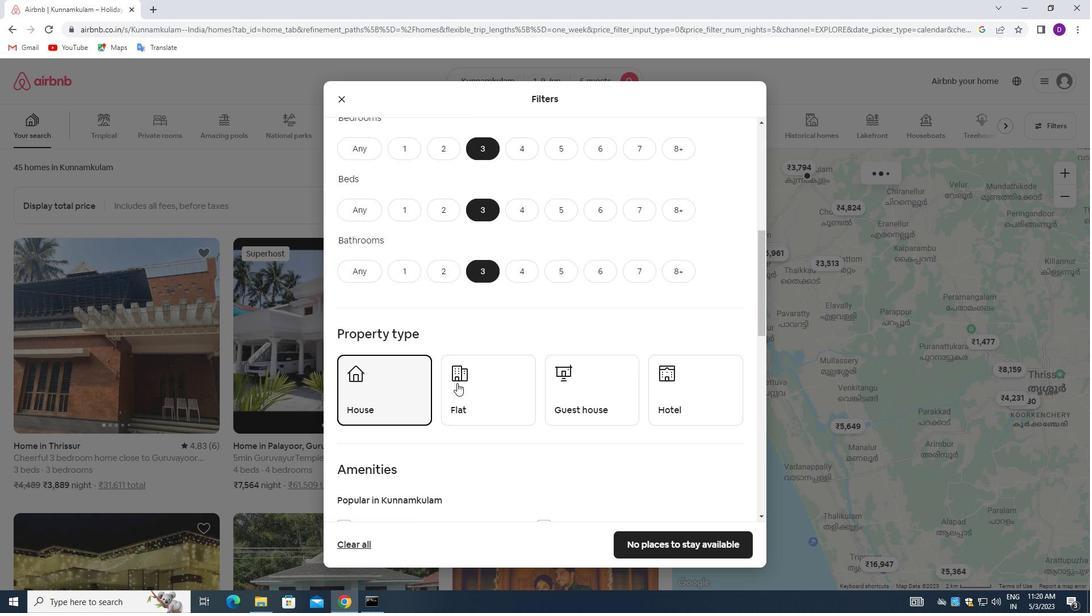 
Action: Mouse pressed left at (465, 383)
Screenshot: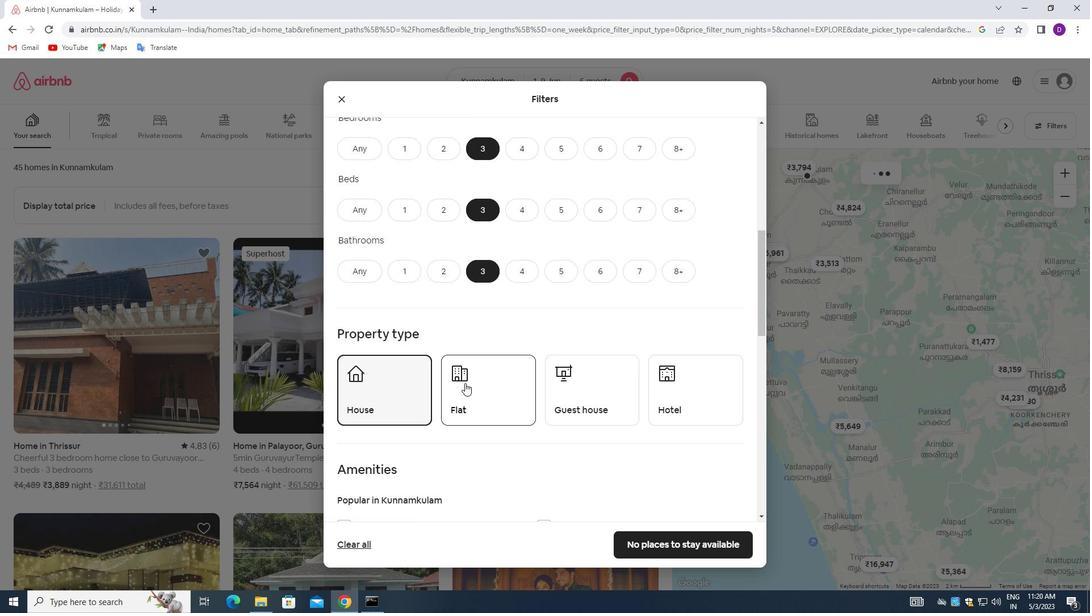 
Action: Mouse moved to (567, 377)
Screenshot: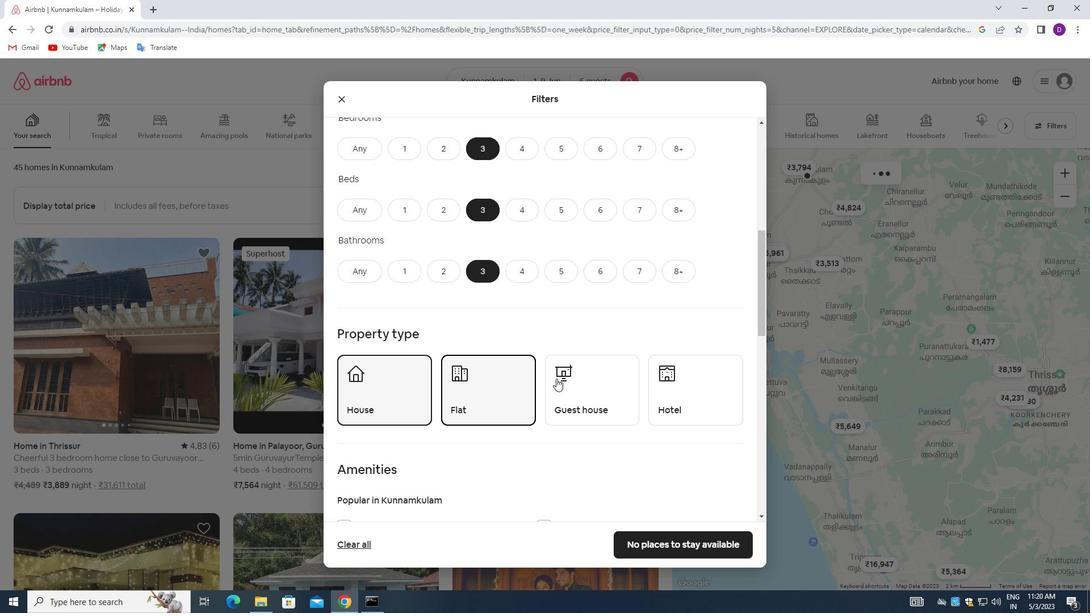 
Action: Mouse pressed left at (567, 377)
Screenshot: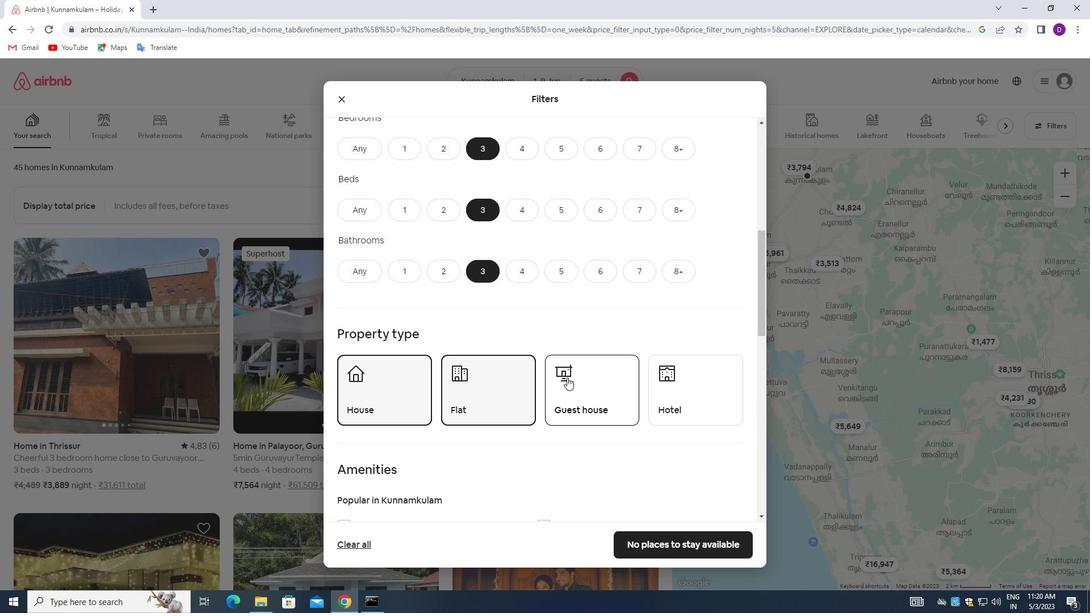 
Action: Mouse moved to (499, 330)
Screenshot: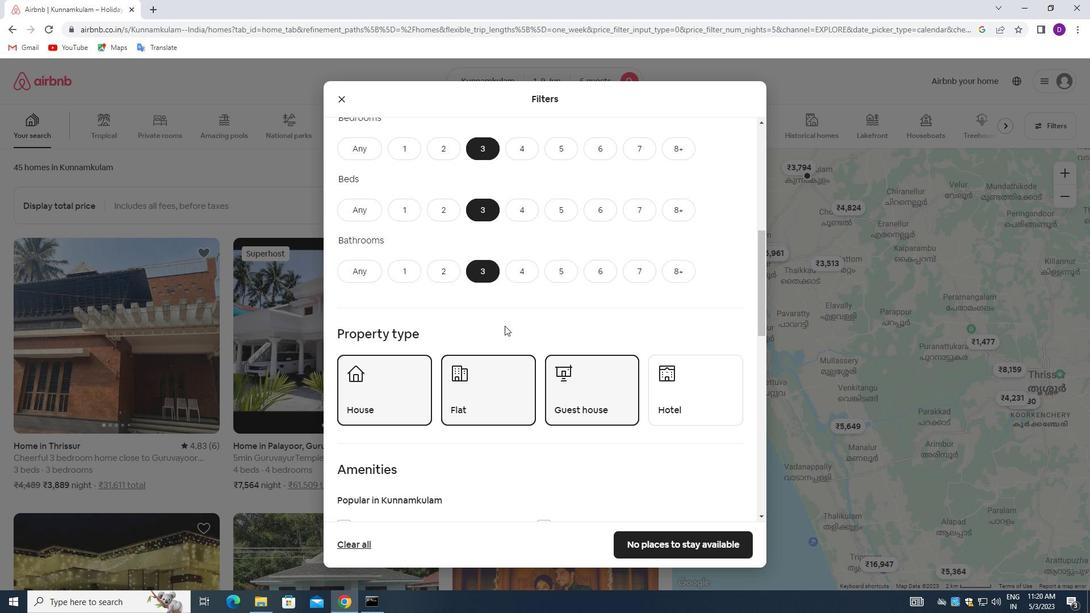 
Action: Mouse scrolled (499, 330) with delta (0, 0)
Screenshot: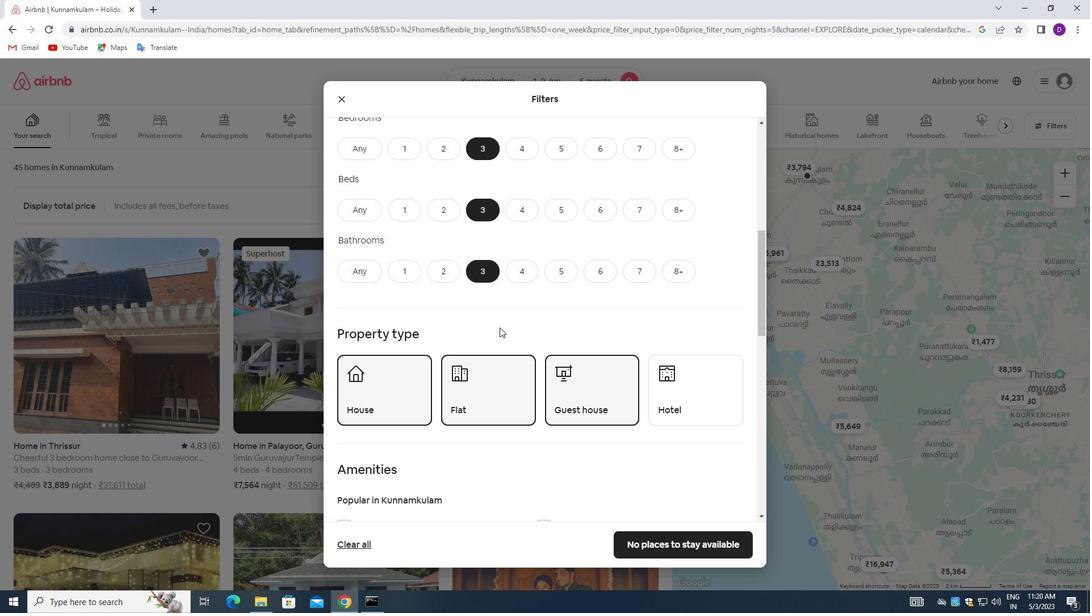 
Action: Mouse moved to (500, 331)
Screenshot: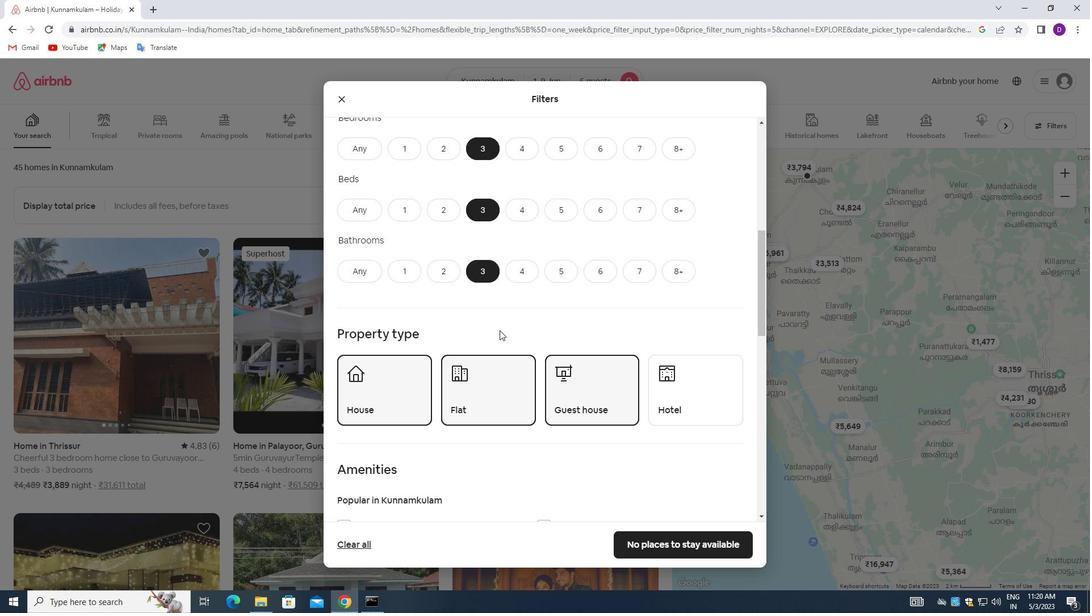 
Action: Mouse scrolled (500, 330) with delta (0, 0)
Screenshot: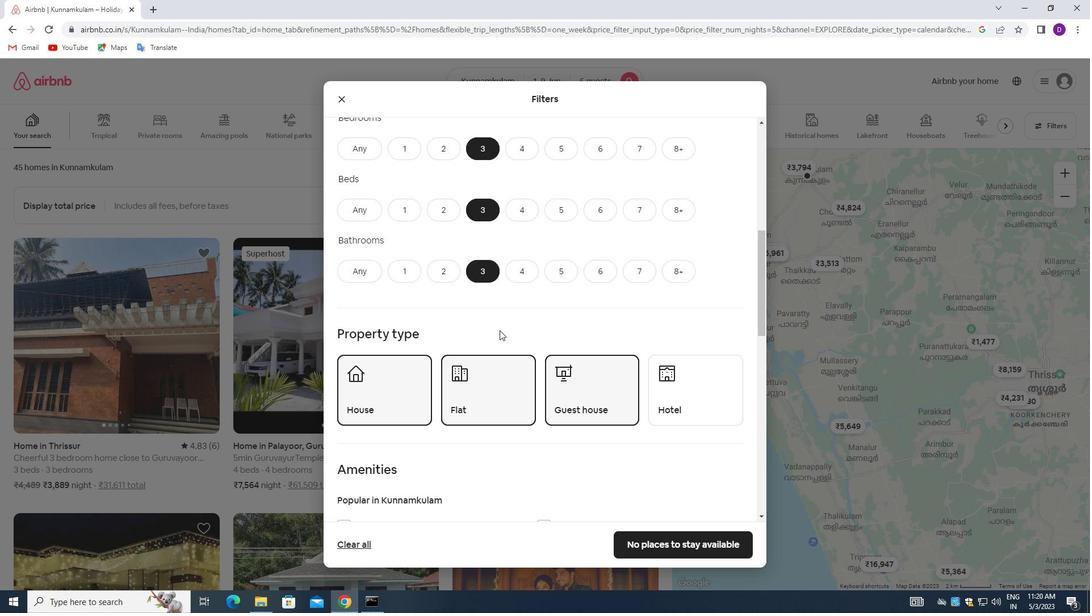 
Action: Mouse moved to (505, 325)
Screenshot: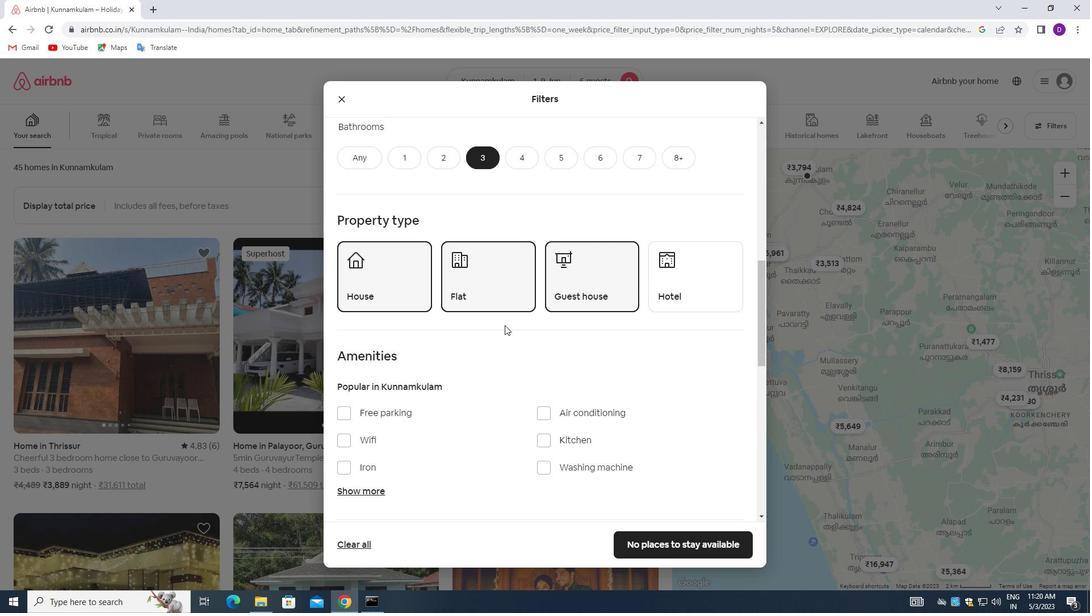 
Action: Mouse scrolled (505, 324) with delta (0, 0)
Screenshot: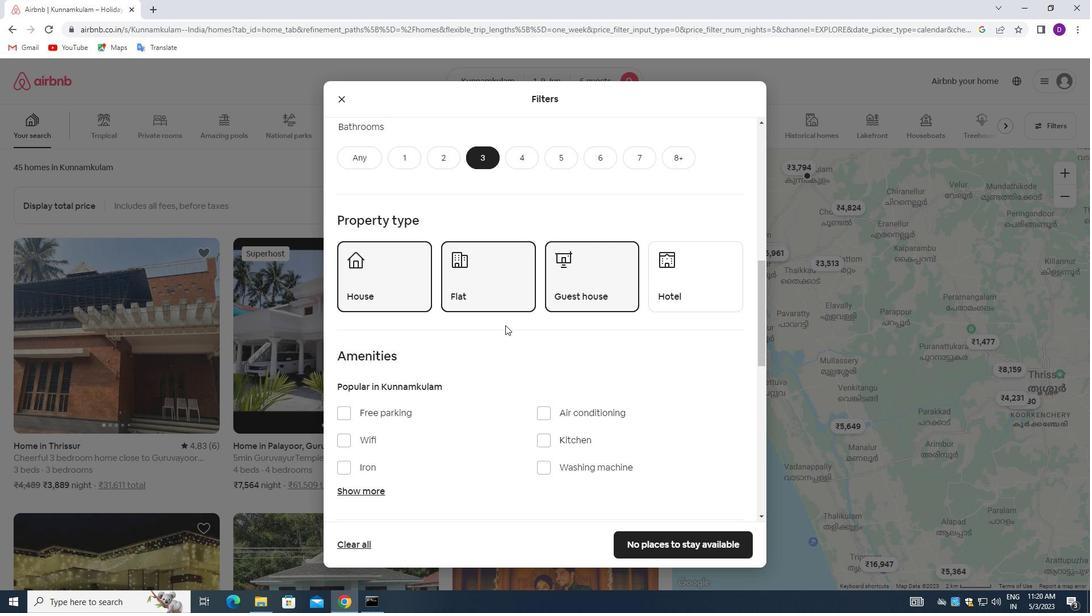 
Action: Mouse scrolled (505, 324) with delta (0, 0)
Screenshot: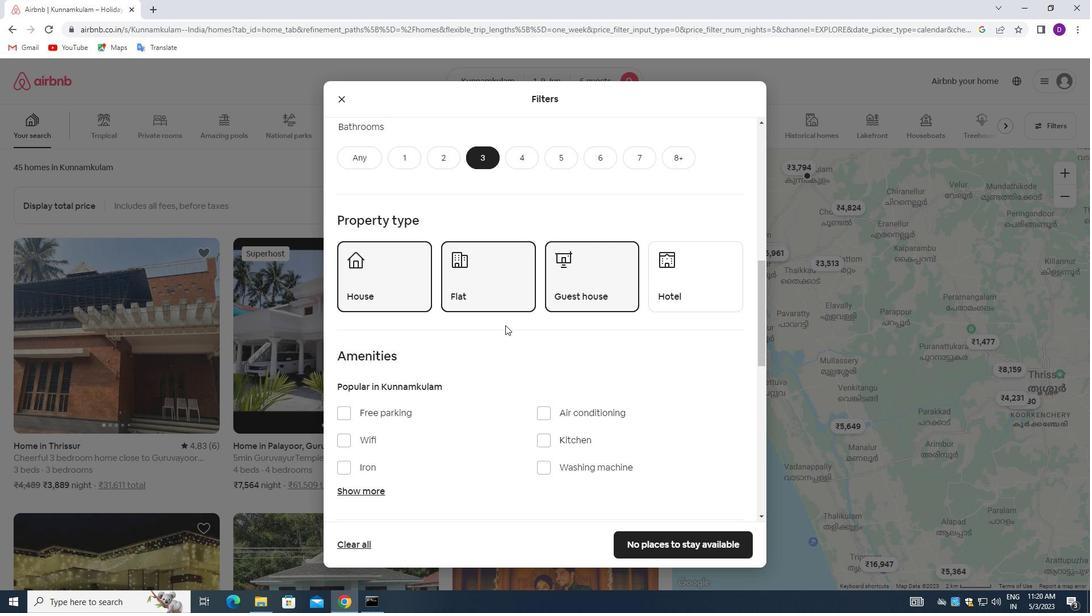 
Action: Mouse moved to (510, 329)
Screenshot: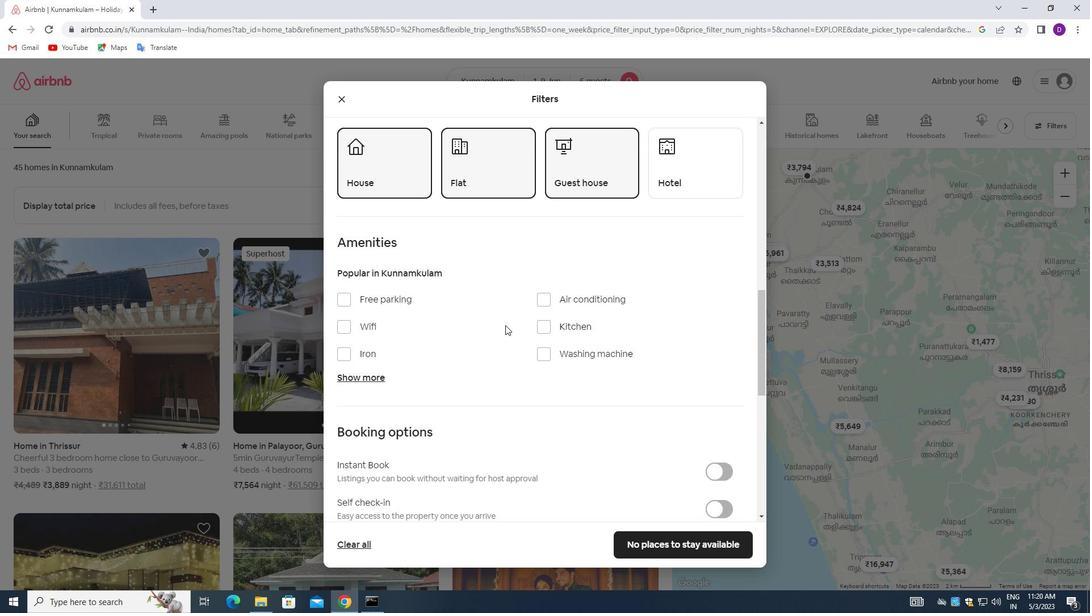 
Action: Mouse scrolled (510, 328) with delta (0, 0)
Screenshot: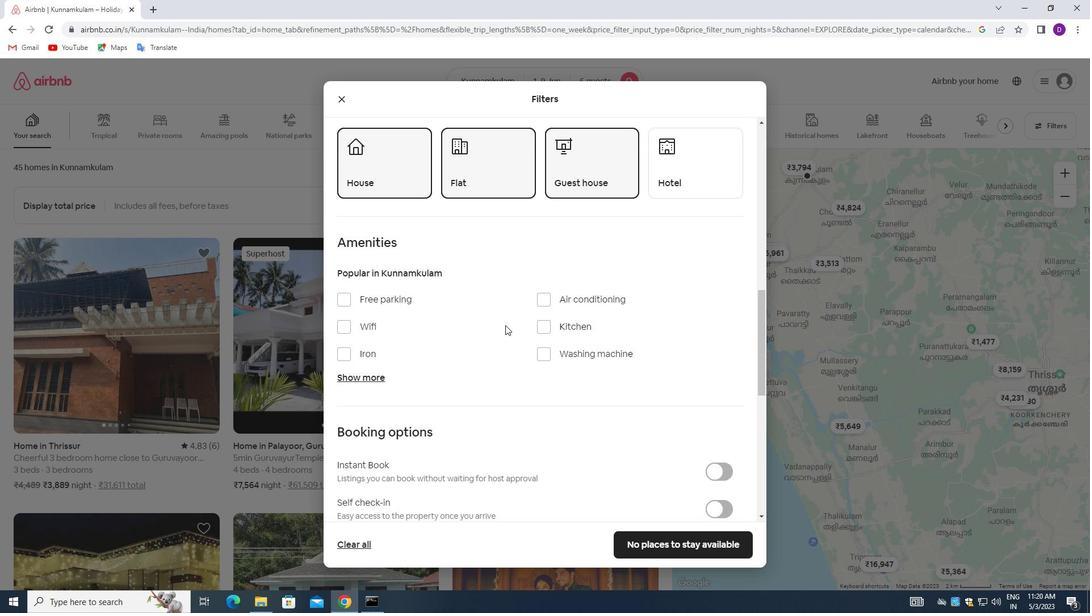 
Action: Mouse moved to (511, 332)
Screenshot: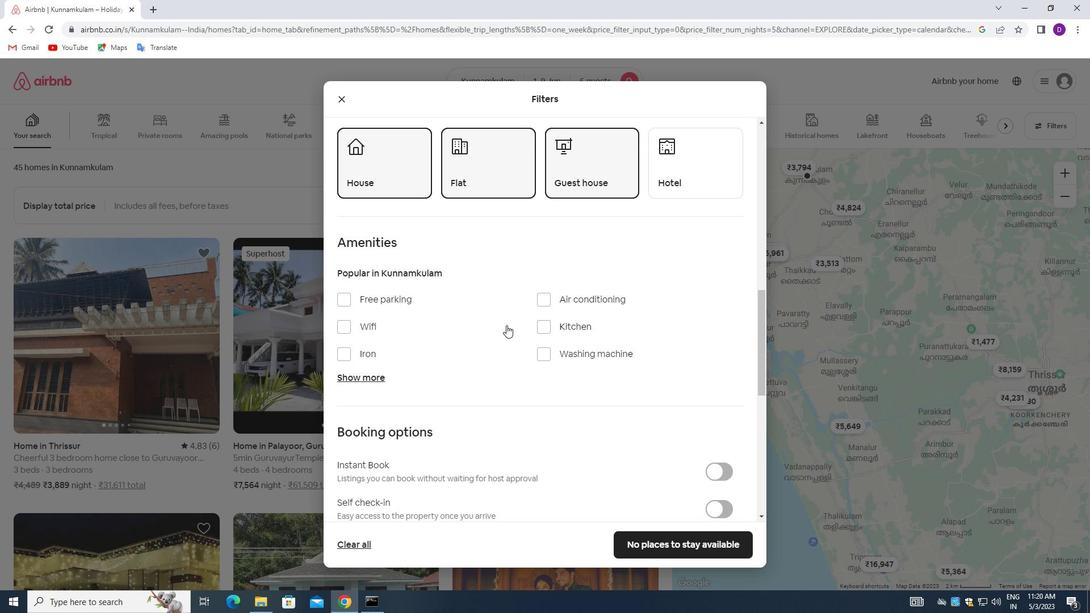 
Action: Mouse scrolled (511, 331) with delta (0, 0)
Screenshot: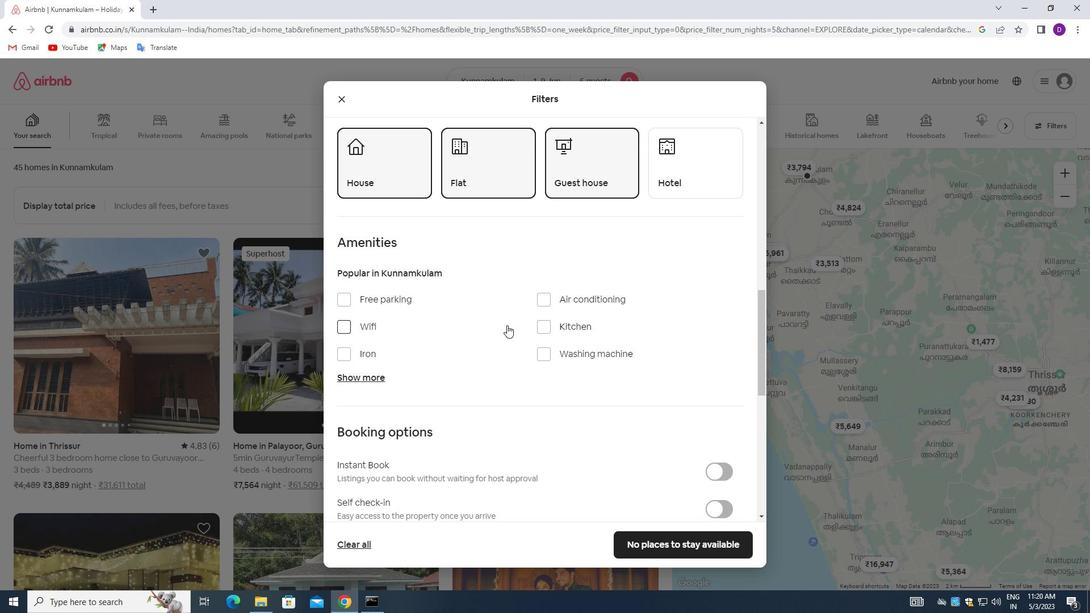 
Action: Mouse moved to (512, 333)
Screenshot: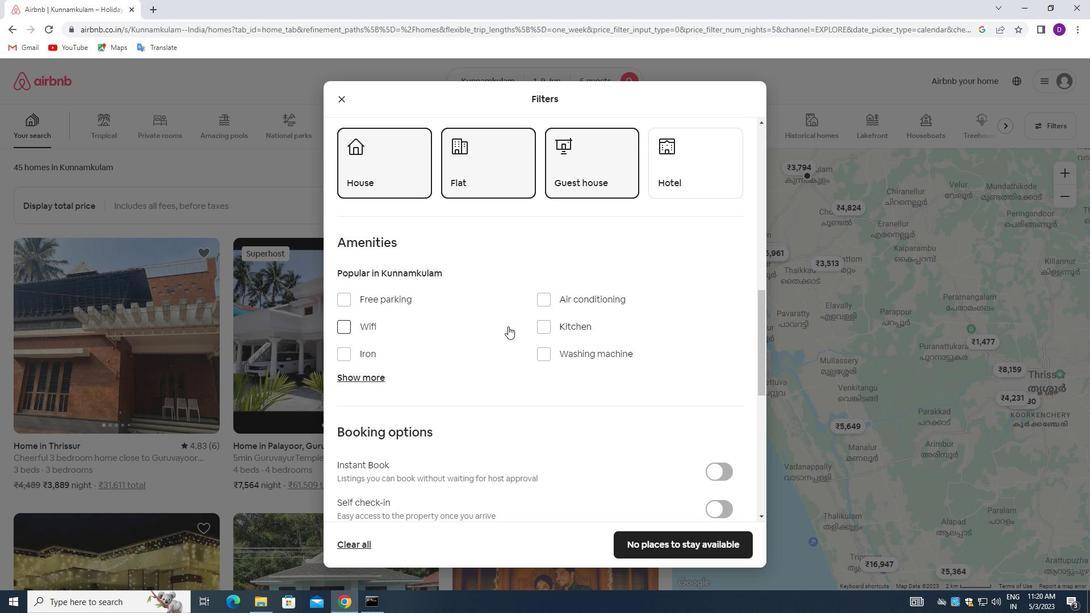 
Action: Mouse scrolled (512, 332) with delta (0, 0)
Screenshot: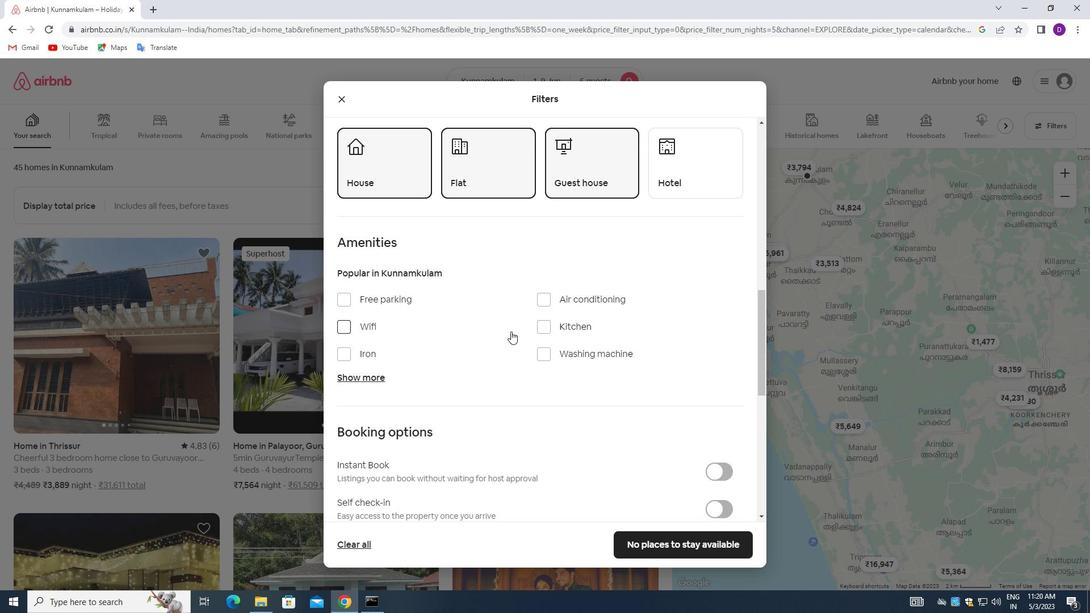 
Action: Mouse moved to (714, 339)
Screenshot: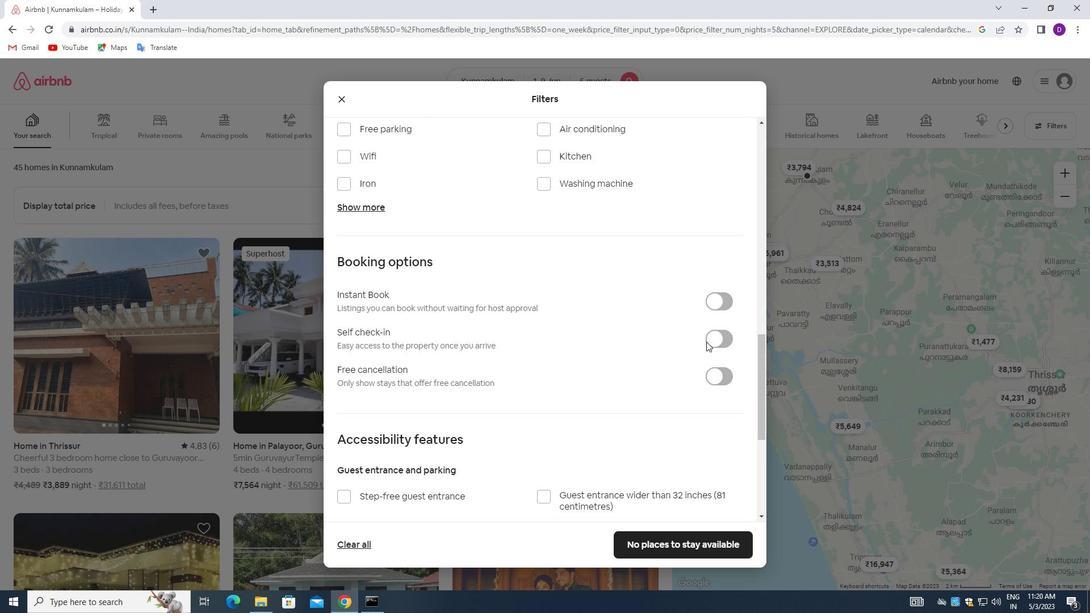 
Action: Mouse pressed left at (714, 339)
Screenshot: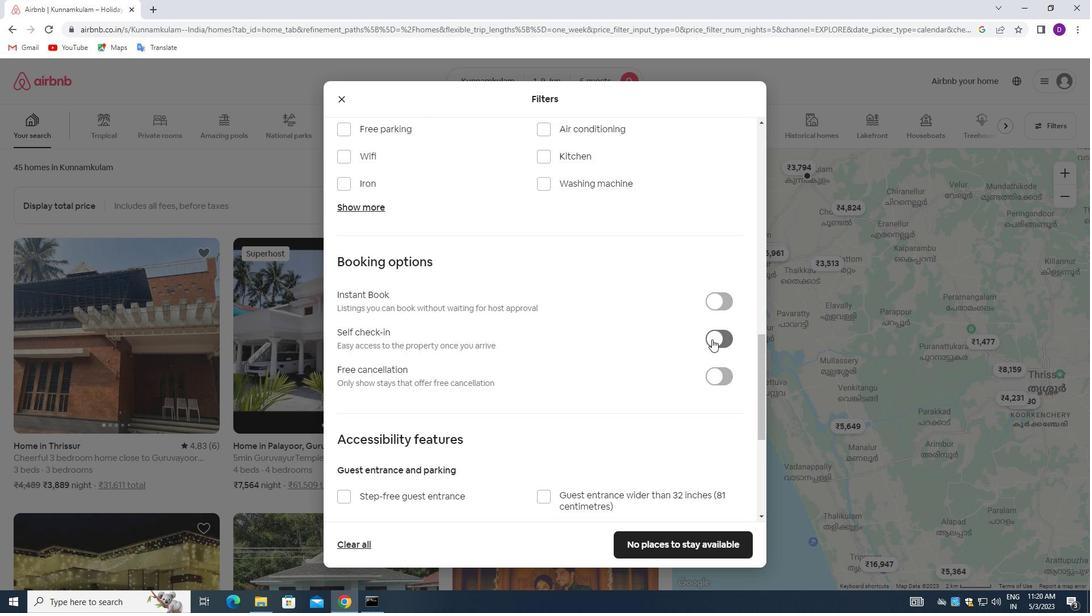 
Action: Mouse moved to (556, 341)
Screenshot: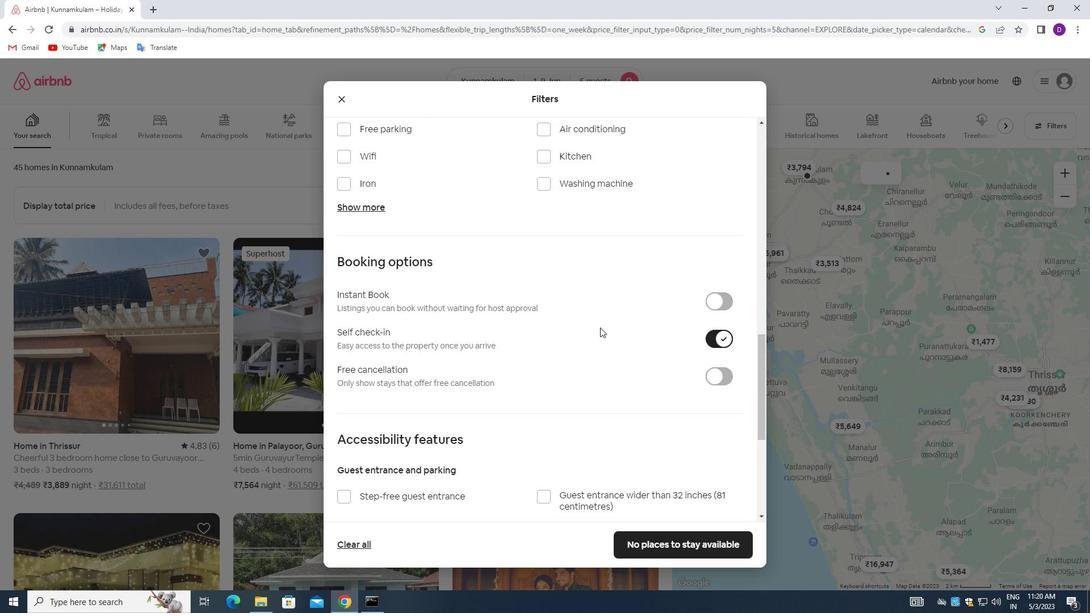
Action: Mouse scrolled (556, 340) with delta (0, 0)
Screenshot: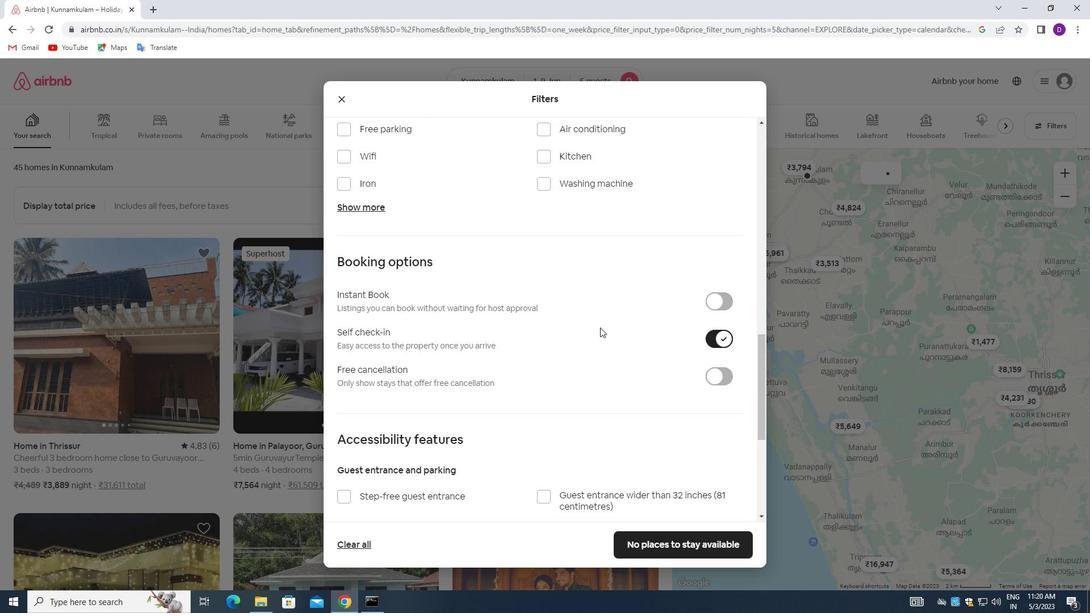 
Action: Mouse moved to (556, 342)
Screenshot: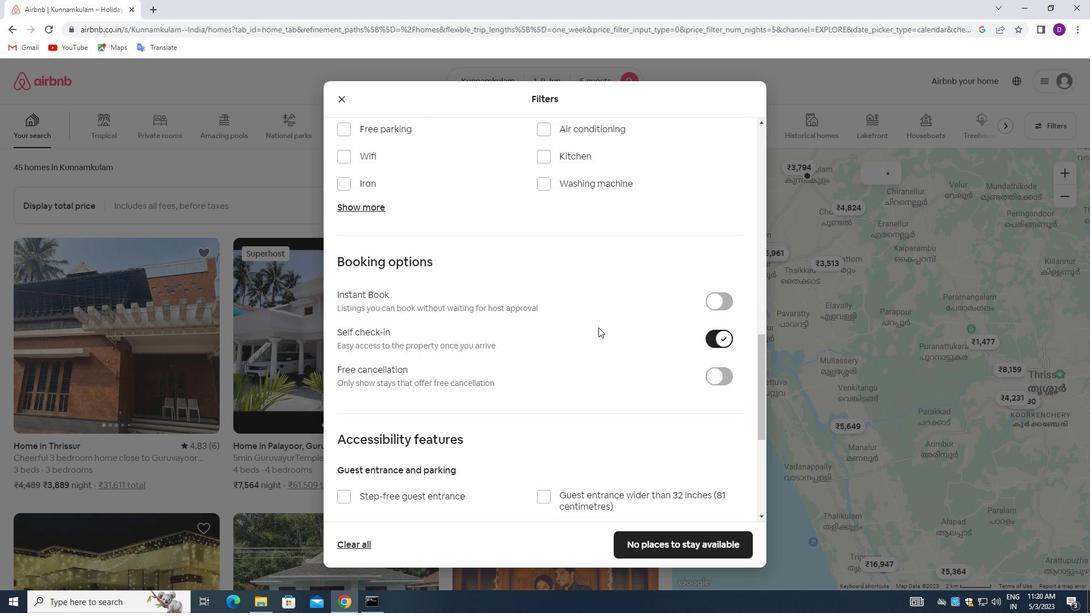 
Action: Mouse scrolled (556, 341) with delta (0, 0)
Screenshot: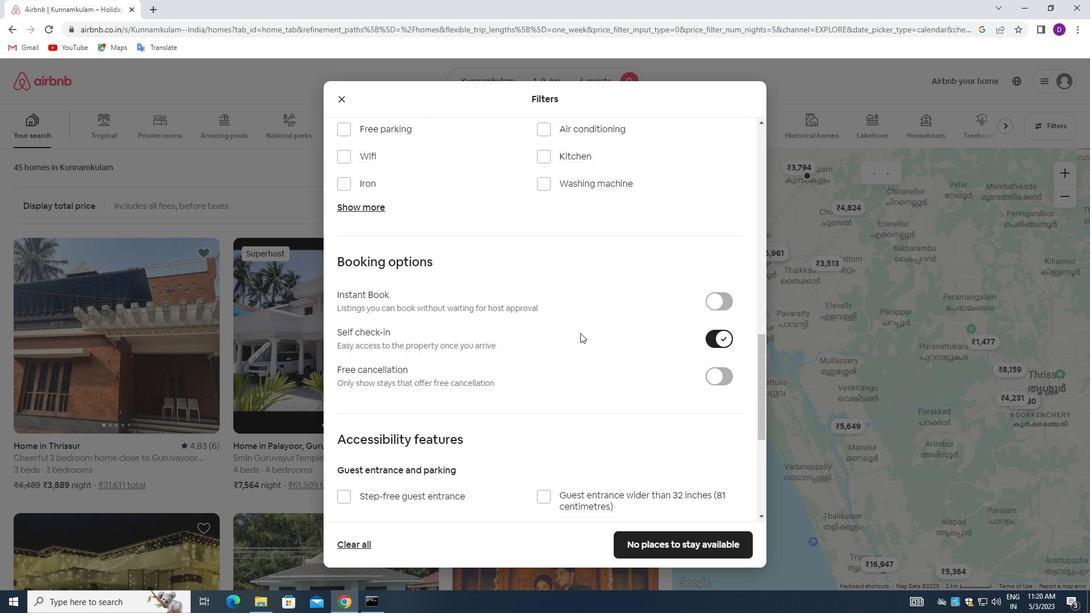 
Action: Mouse moved to (550, 347)
Screenshot: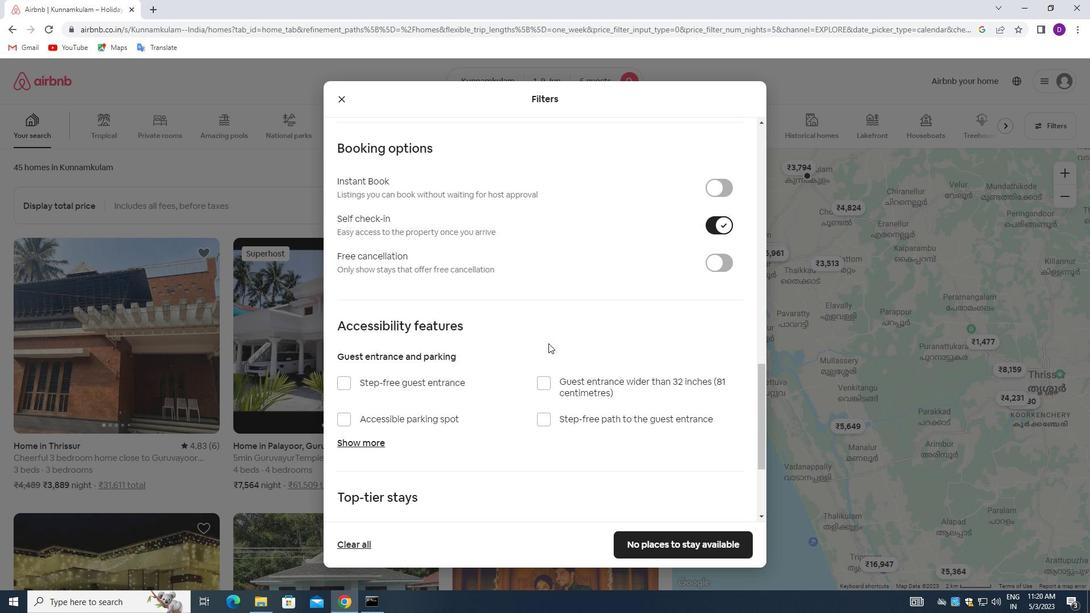 
Action: Mouse scrolled (550, 346) with delta (0, 0)
Screenshot: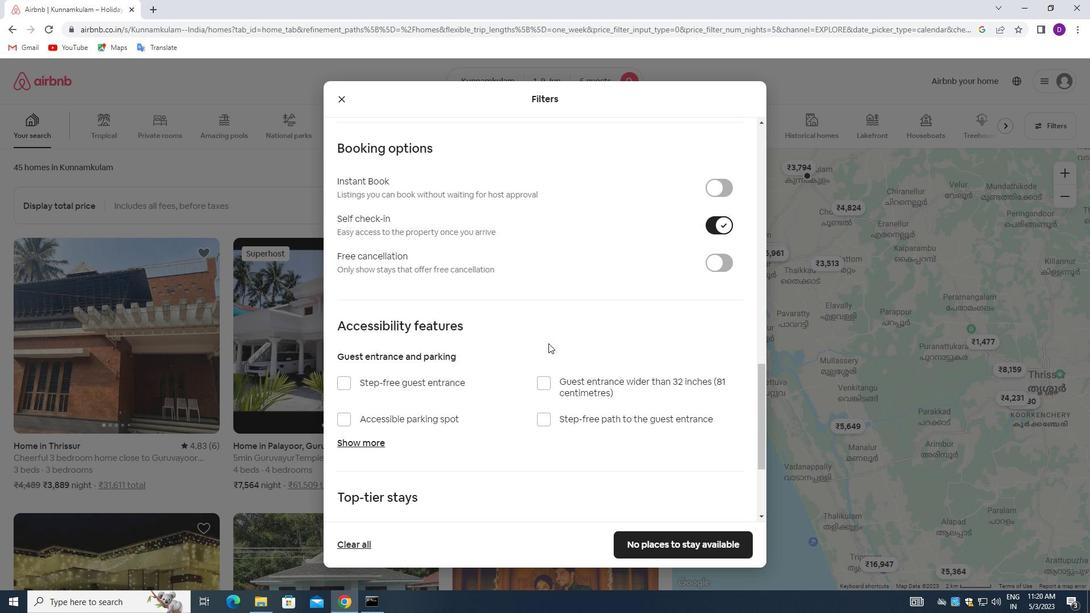 
Action: Mouse moved to (551, 347)
Screenshot: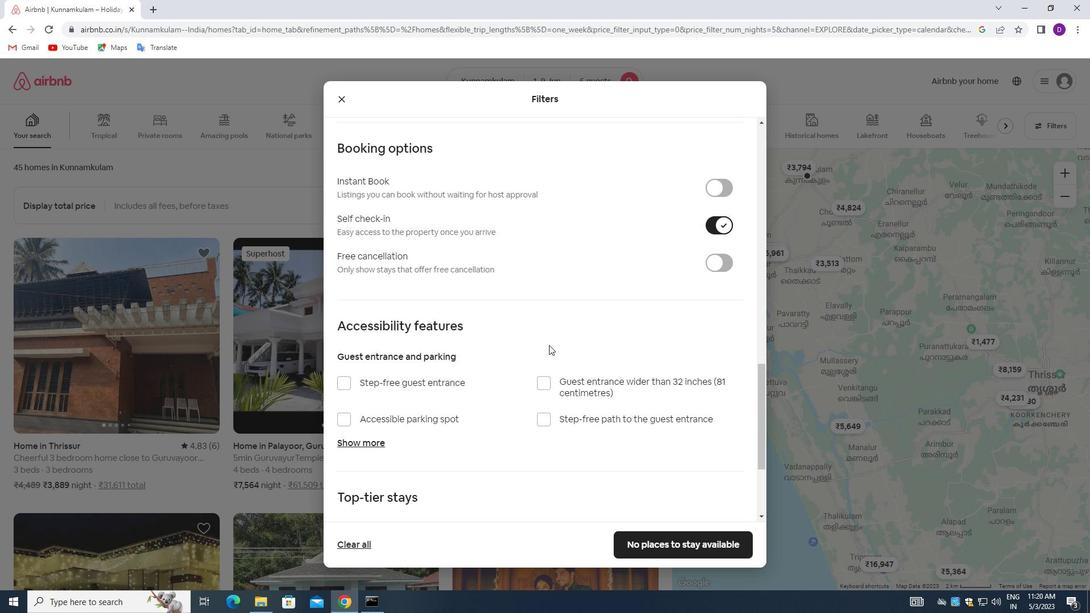 
Action: Mouse scrolled (551, 346) with delta (0, 0)
Screenshot: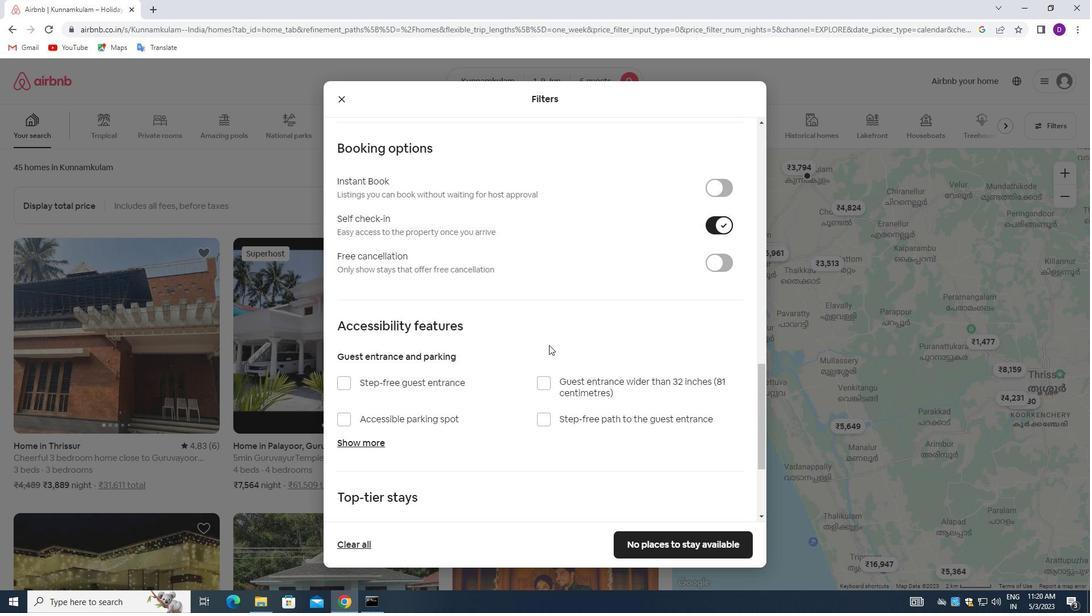 
Action: Mouse scrolled (551, 346) with delta (0, 0)
Screenshot: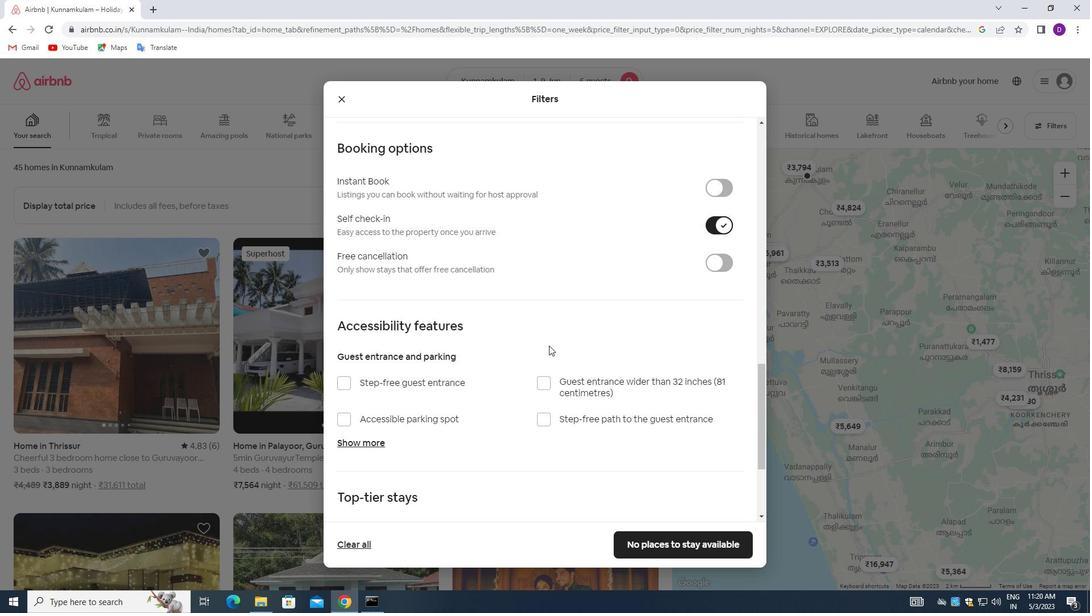 
Action: Mouse moved to (540, 356)
Screenshot: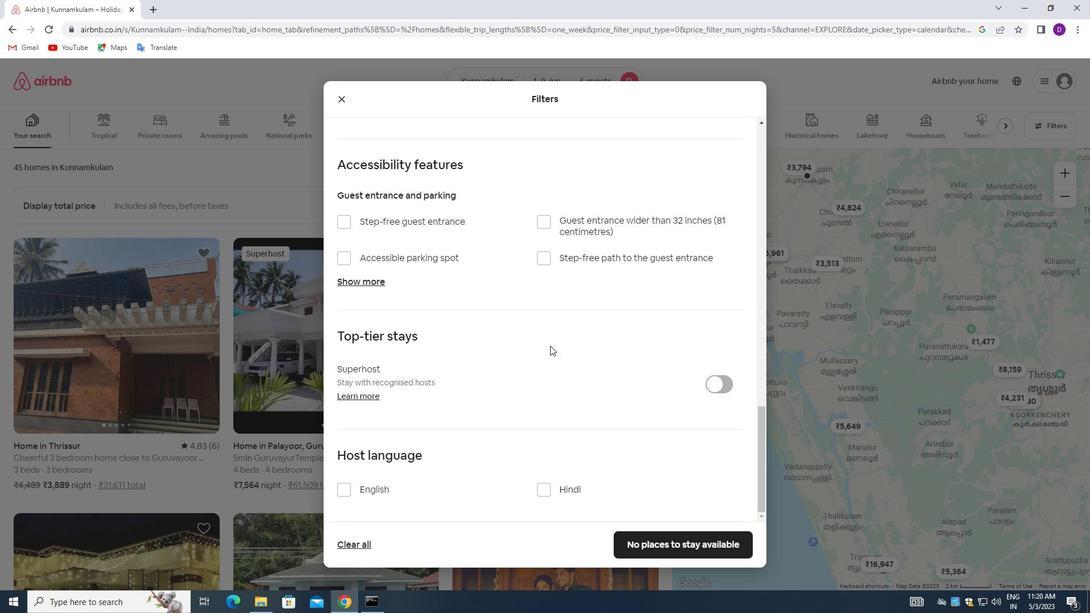 
Action: Mouse scrolled (540, 355) with delta (0, 0)
Screenshot: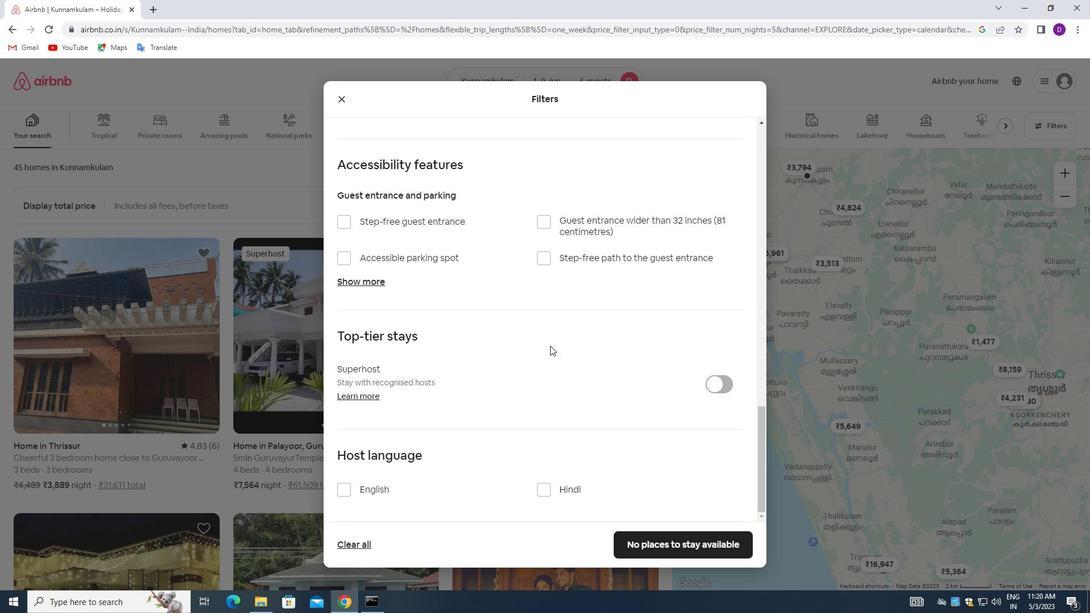 
Action: Mouse moved to (532, 361)
Screenshot: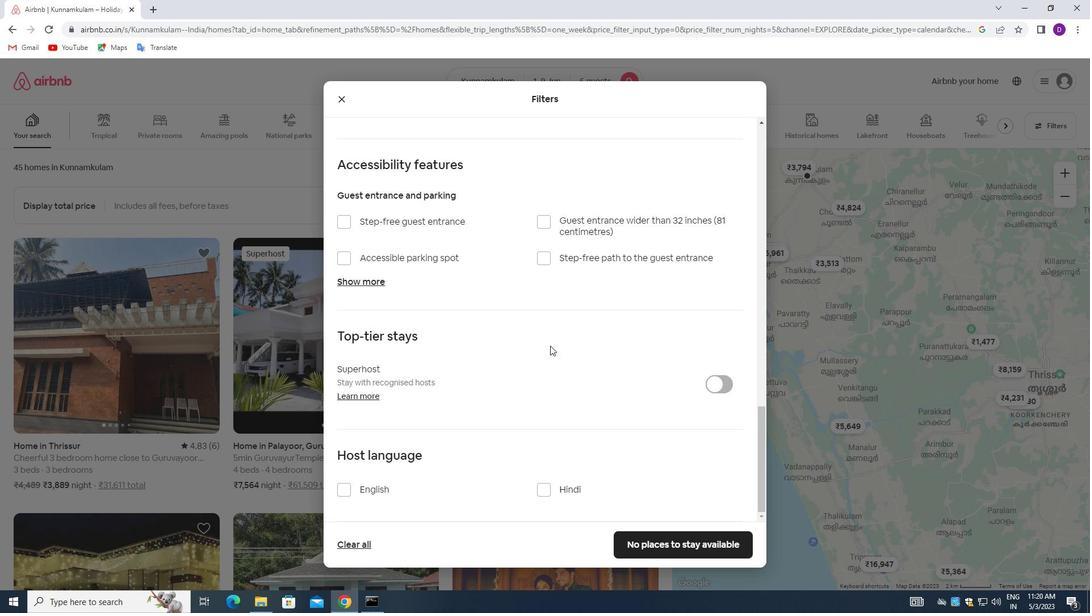 
Action: Mouse scrolled (532, 361) with delta (0, 0)
Screenshot: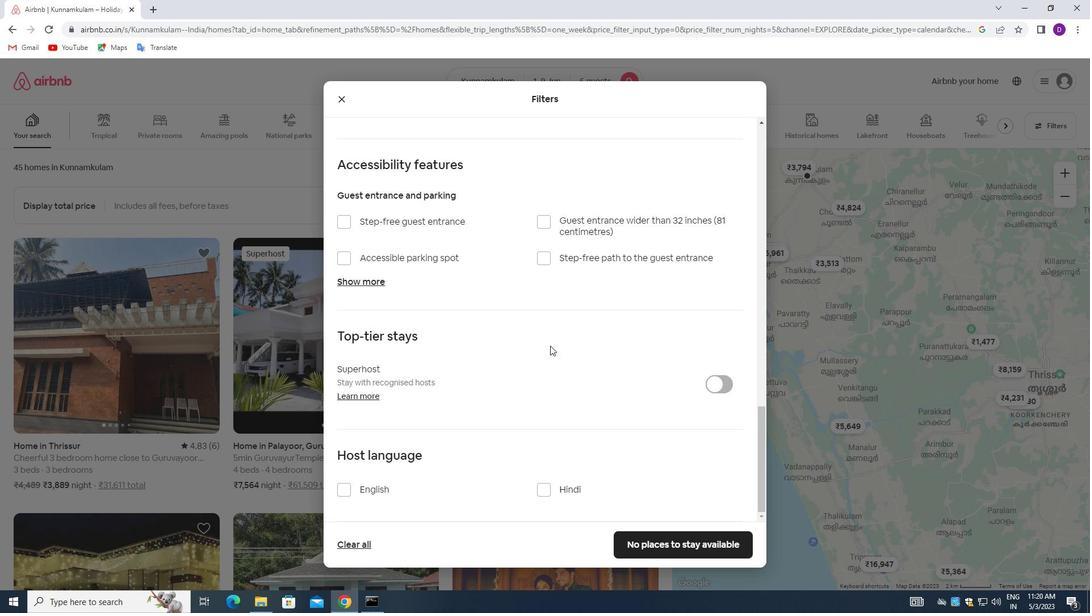 
Action: Mouse moved to (528, 362)
Screenshot: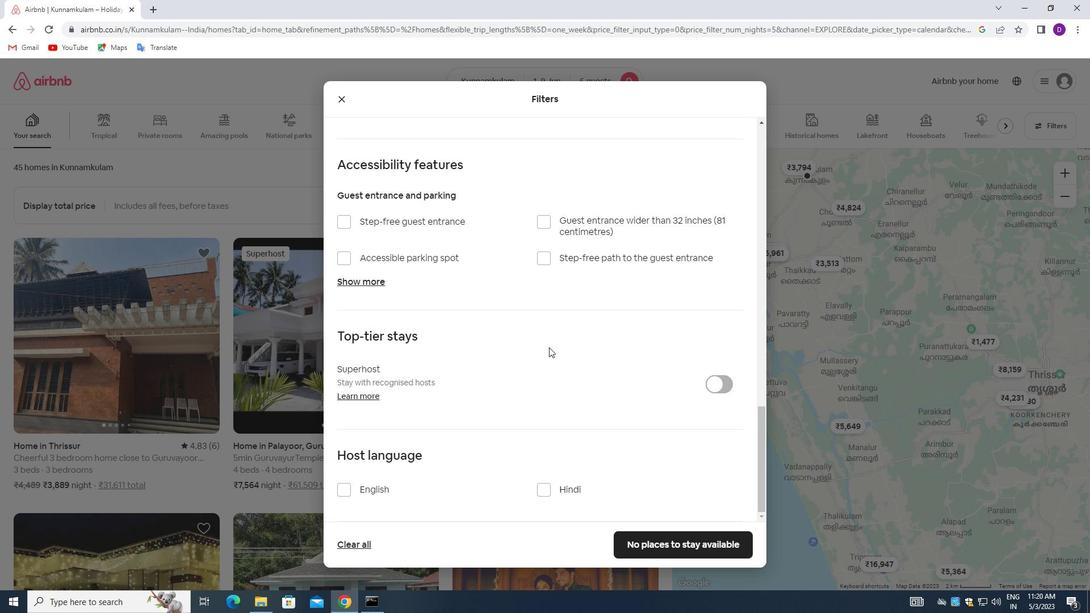 
Action: Mouse scrolled (528, 361) with delta (0, 0)
Screenshot: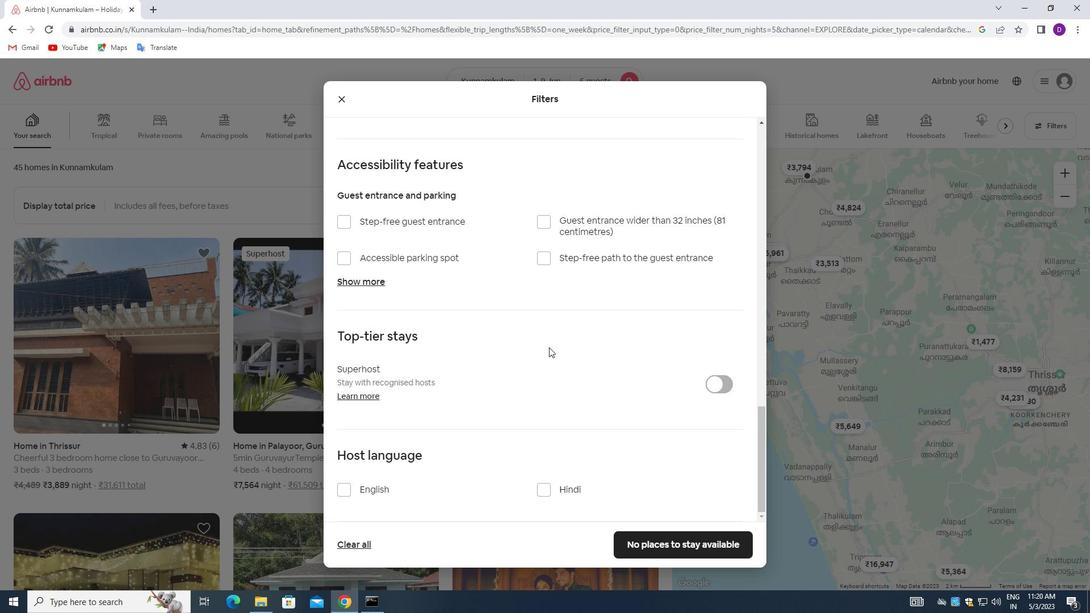 
Action: Mouse moved to (343, 492)
Screenshot: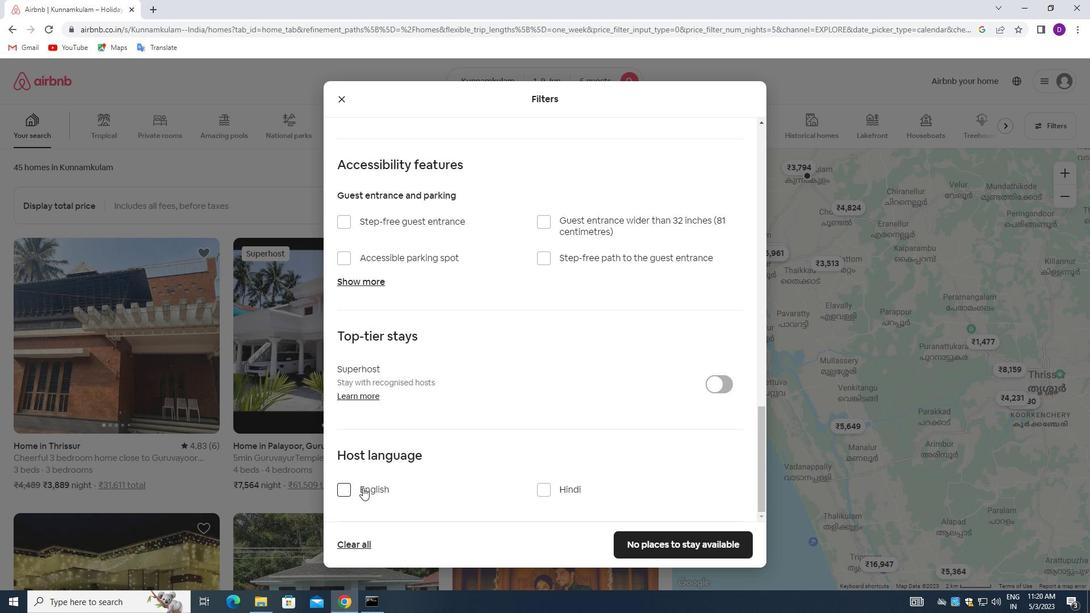 
Action: Mouse pressed left at (343, 492)
Screenshot: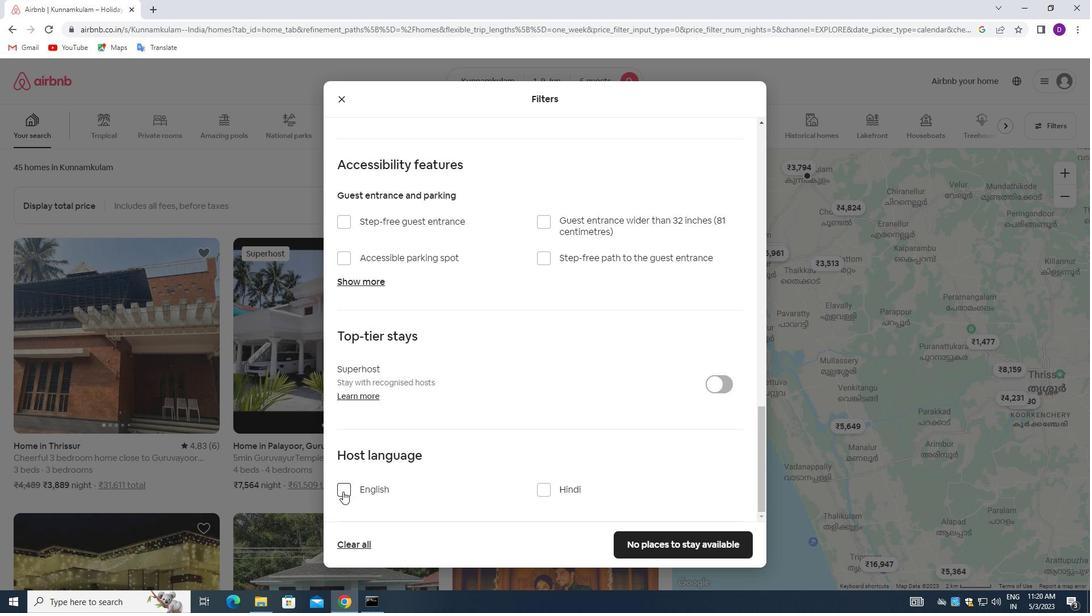 
Action: Mouse moved to (666, 544)
Screenshot: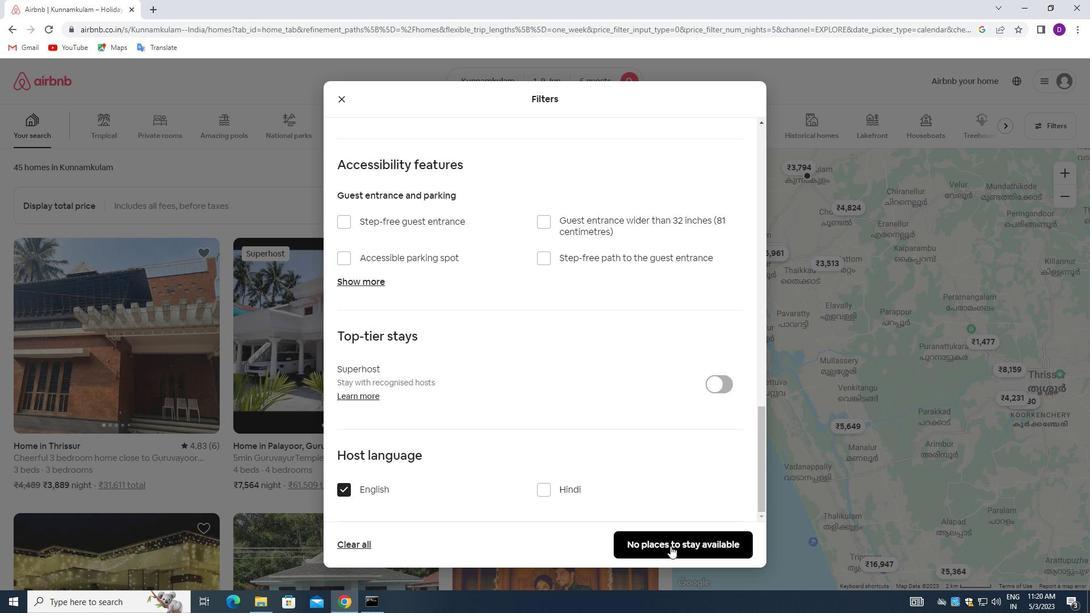 
Action: Mouse pressed left at (666, 544)
Screenshot: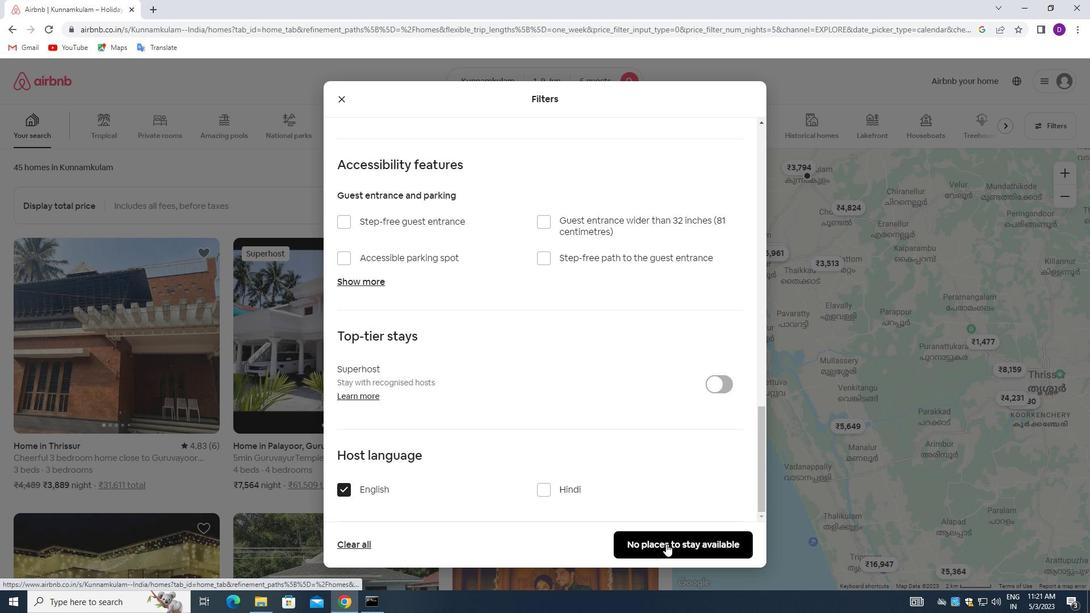 
Action: Mouse moved to (680, 417)
Screenshot: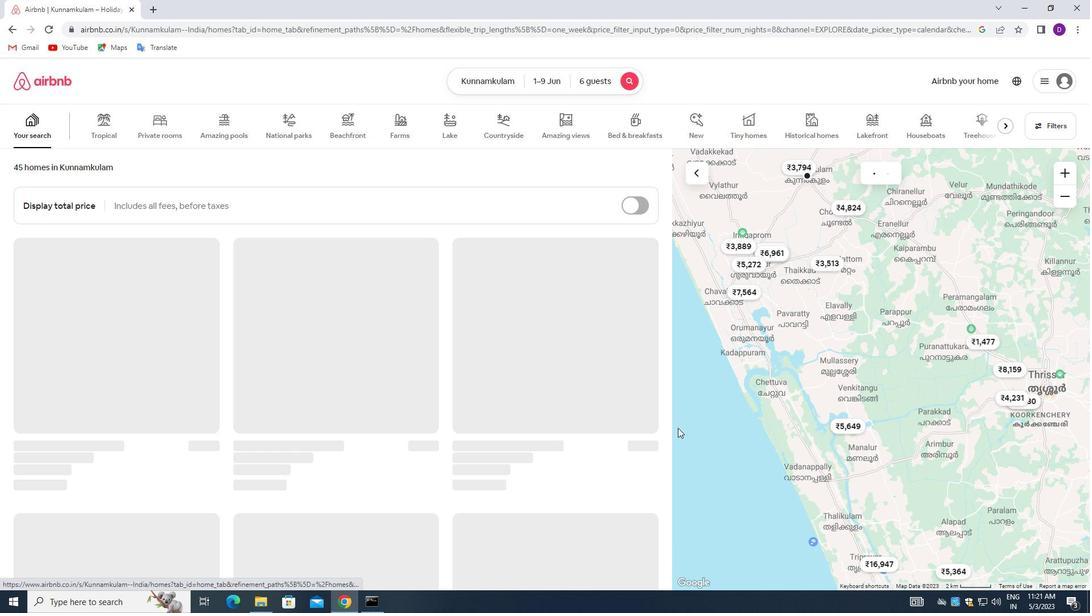 
